 Task: Find connections with filter location Pô with filter topic #Industrieswith filter profile language Spanish with filter current company Emcure Pharmaceuticals Limited with filter school Symbiosis Institute of Computer Studies and Research with filter industry Racetracks with filter service category Budgeting with filter keywords title Executive Assistant
Action: Mouse moved to (568, 97)
Screenshot: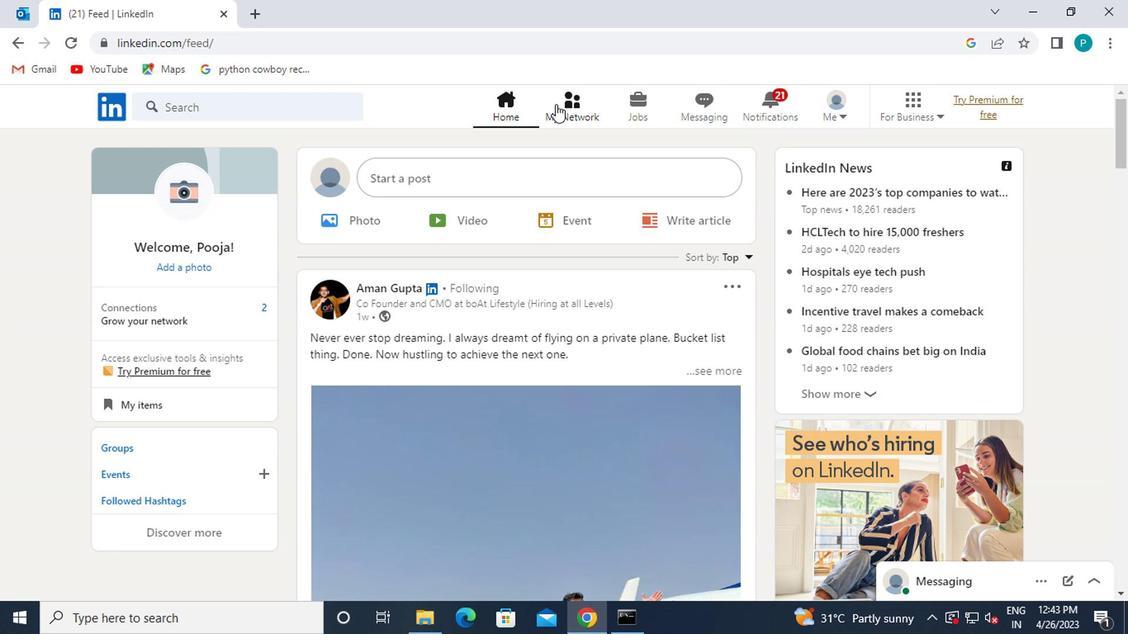 
Action: Mouse pressed left at (568, 97)
Screenshot: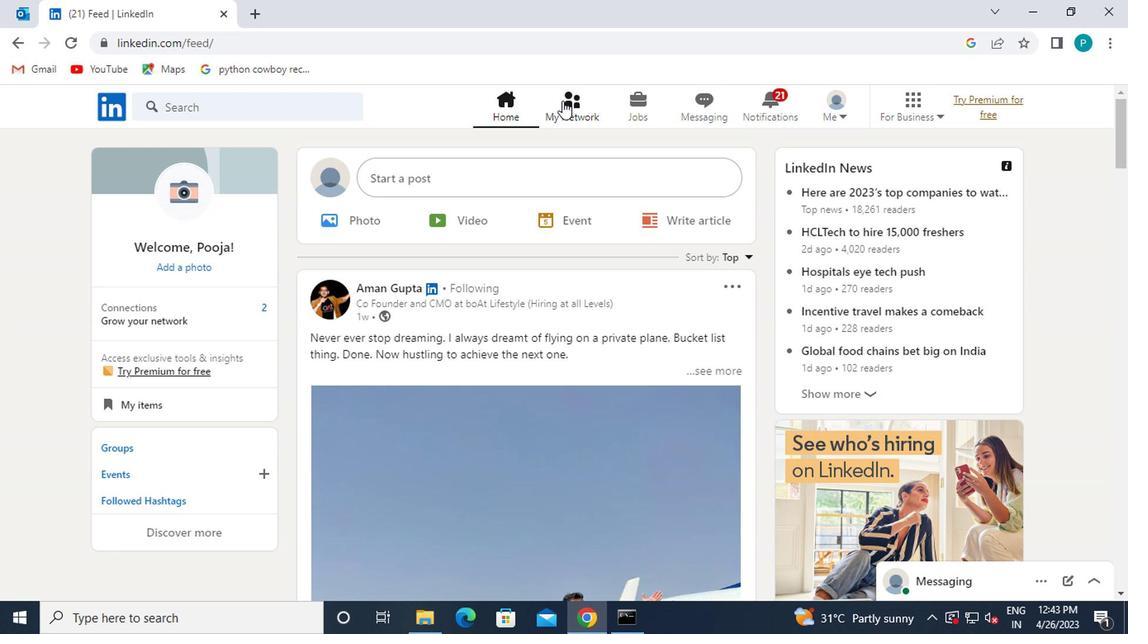 
Action: Mouse moved to (248, 186)
Screenshot: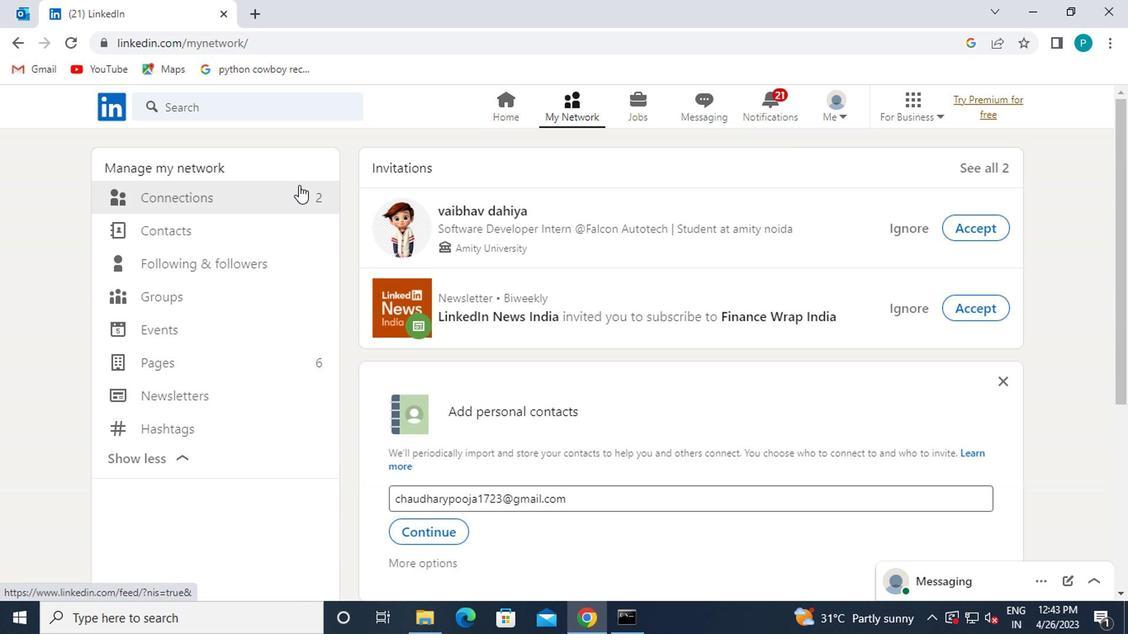 
Action: Mouse pressed left at (248, 186)
Screenshot: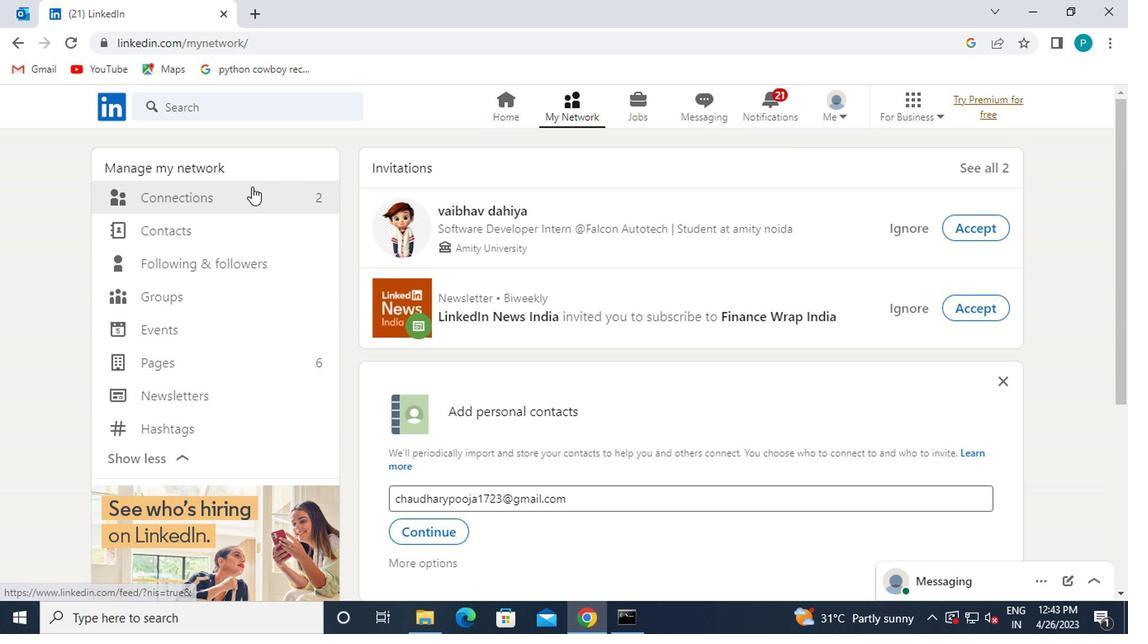 
Action: Mouse moved to (273, 183)
Screenshot: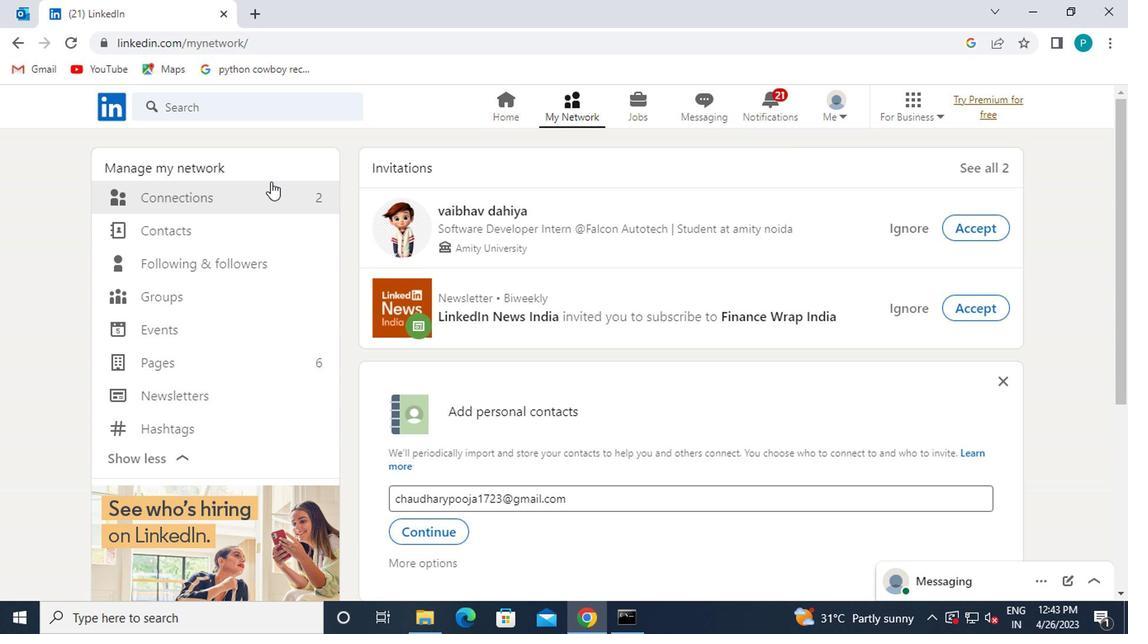 
Action: Mouse pressed left at (273, 183)
Screenshot: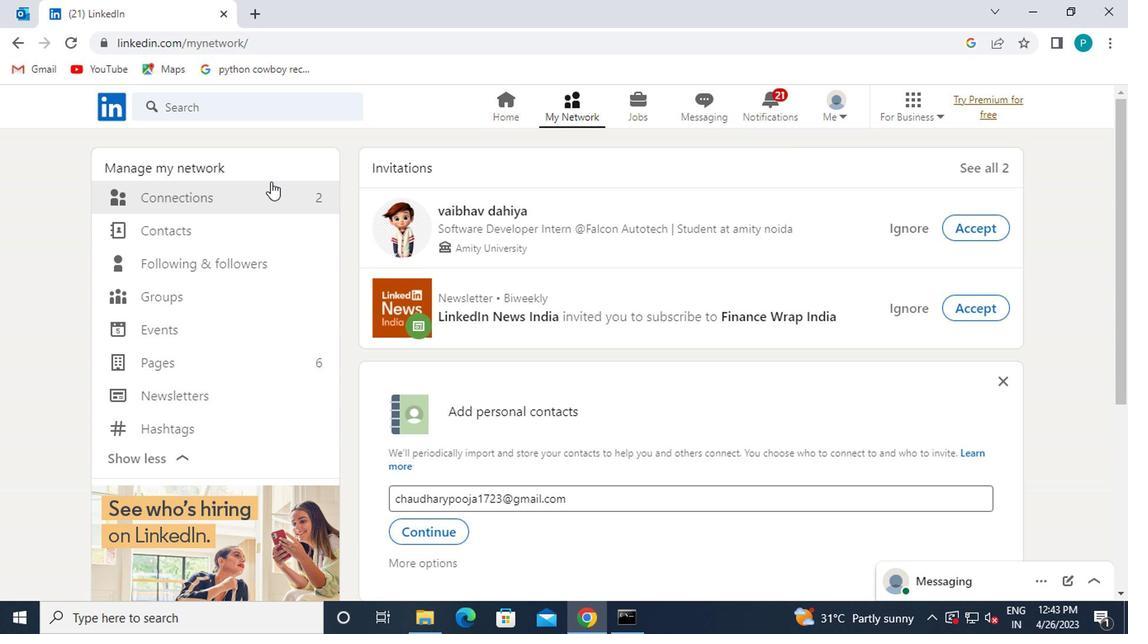 
Action: Mouse moved to (273, 188)
Screenshot: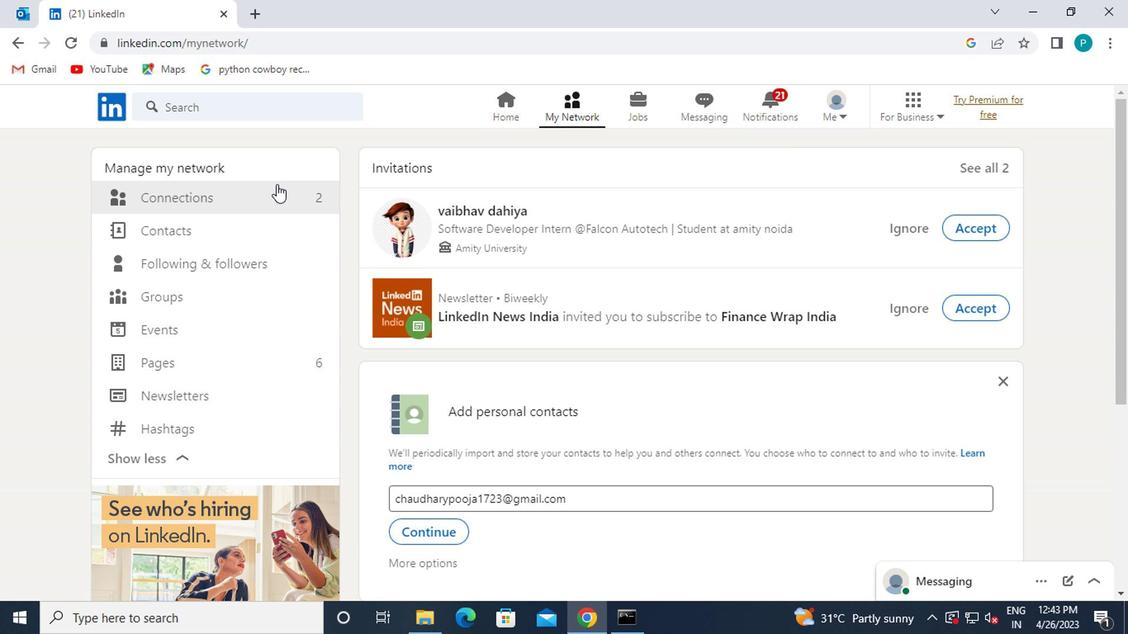 
Action: Mouse pressed left at (273, 188)
Screenshot: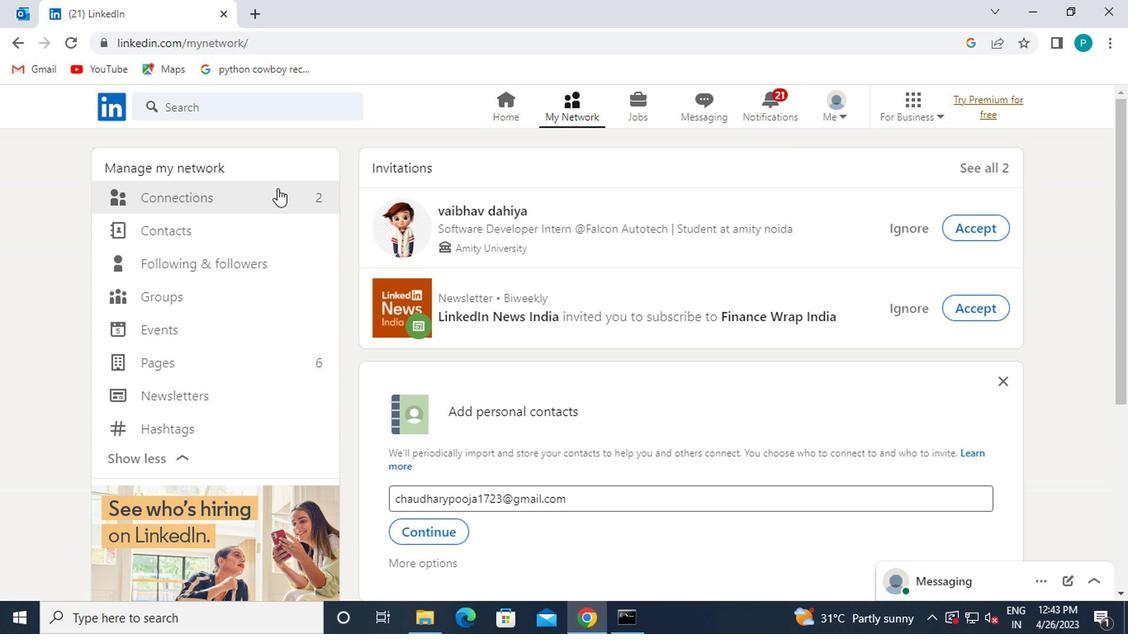 
Action: Mouse pressed left at (273, 188)
Screenshot: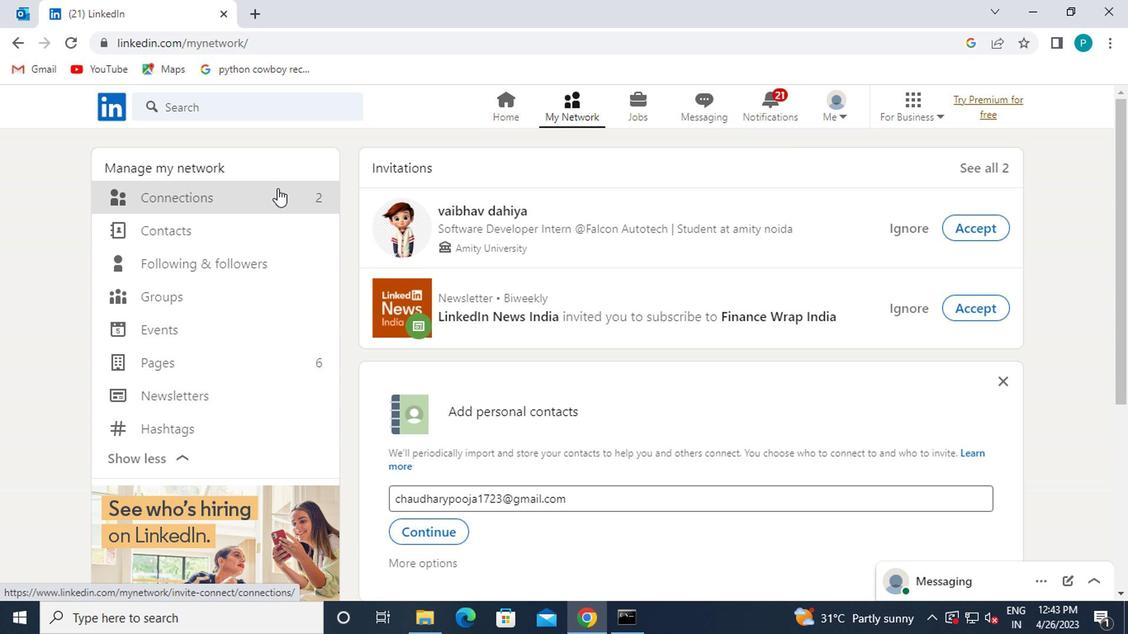 
Action: Mouse moved to (701, 188)
Screenshot: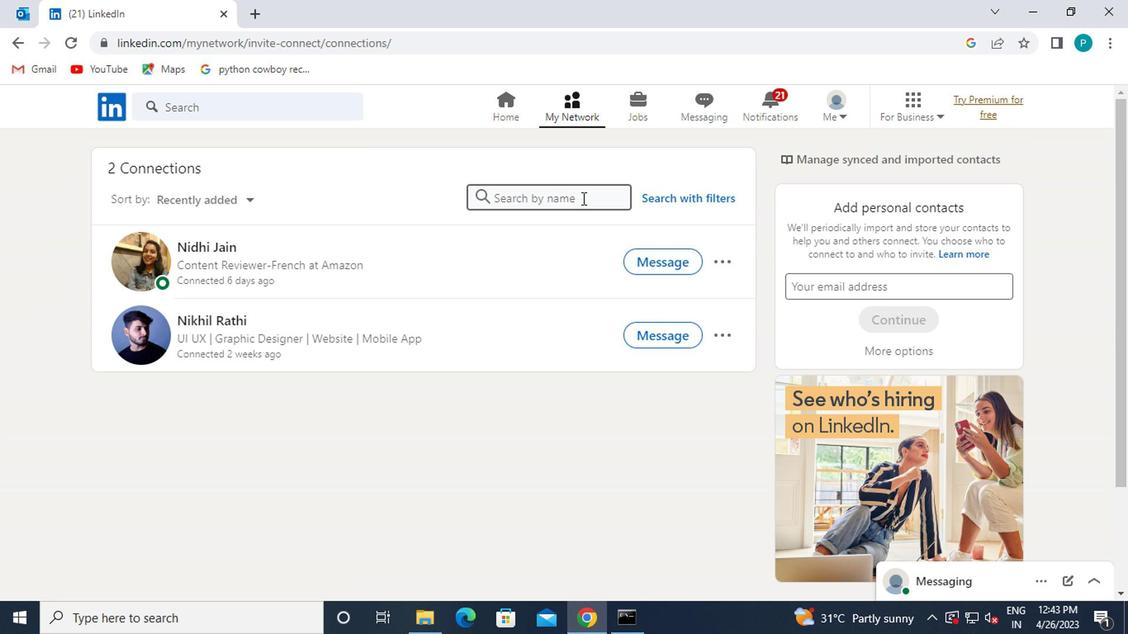 
Action: Mouse pressed left at (701, 188)
Screenshot: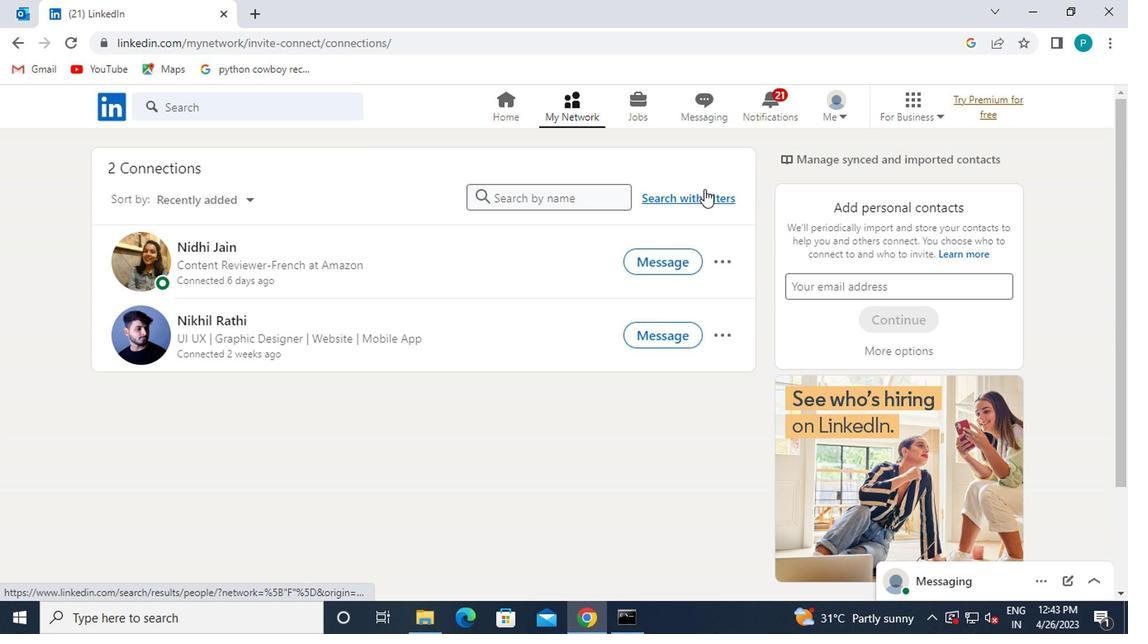 
Action: Mouse moved to (534, 155)
Screenshot: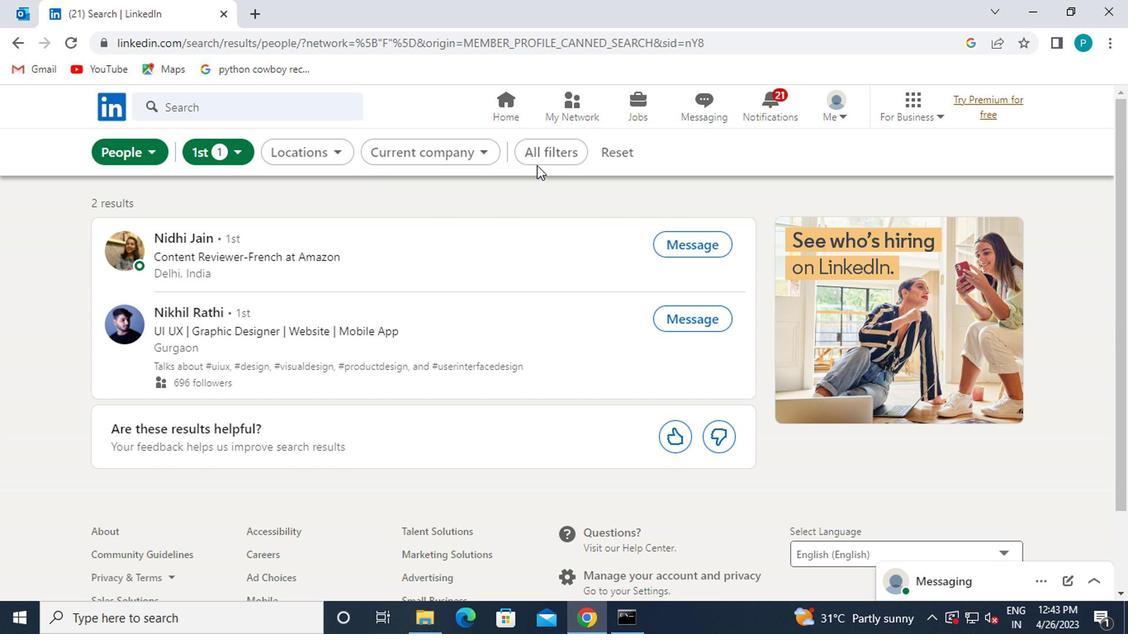 
Action: Mouse pressed left at (534, 155)
Screenshot: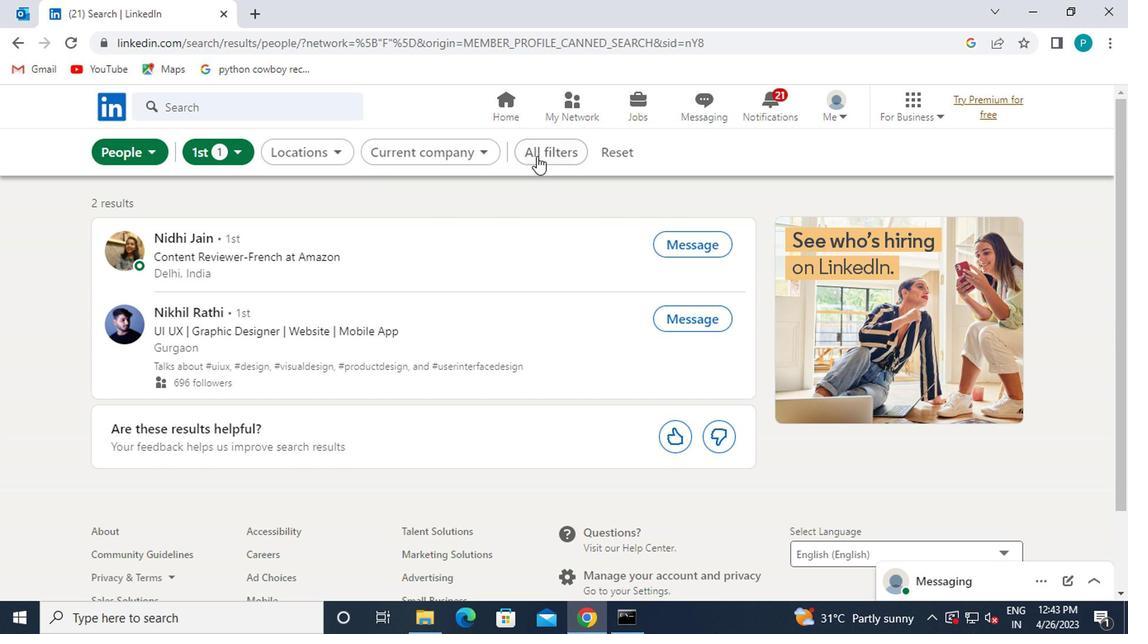 
Action: Mouse moved to (749, 323)
Screenshot: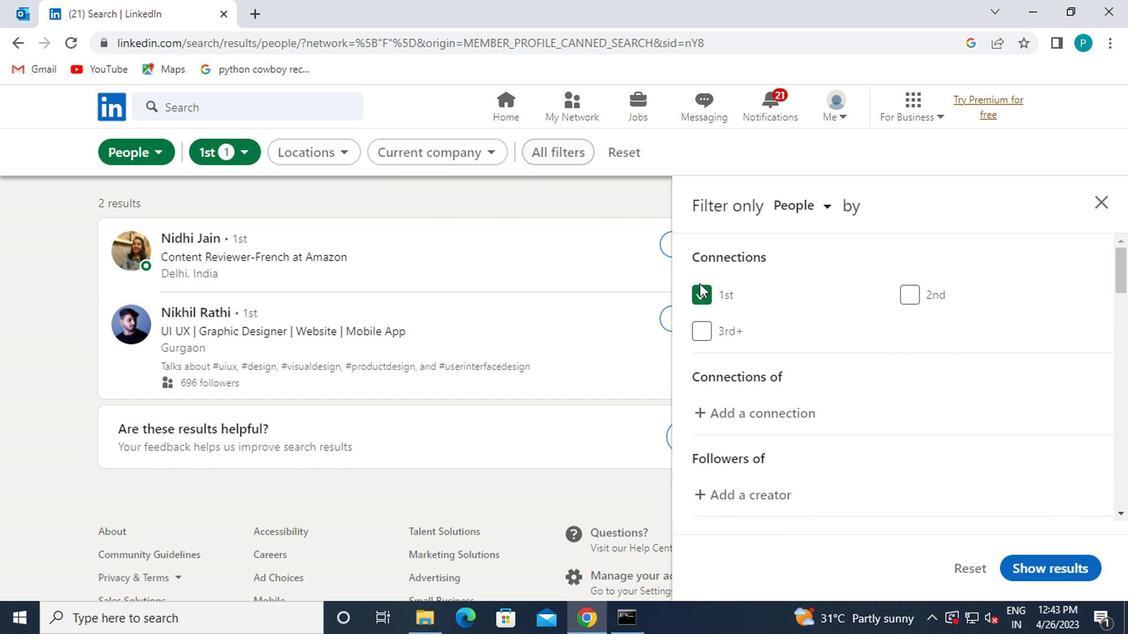 
Action: Mouse scrolled (749, 323) with delta (0, 0)
Screenshot: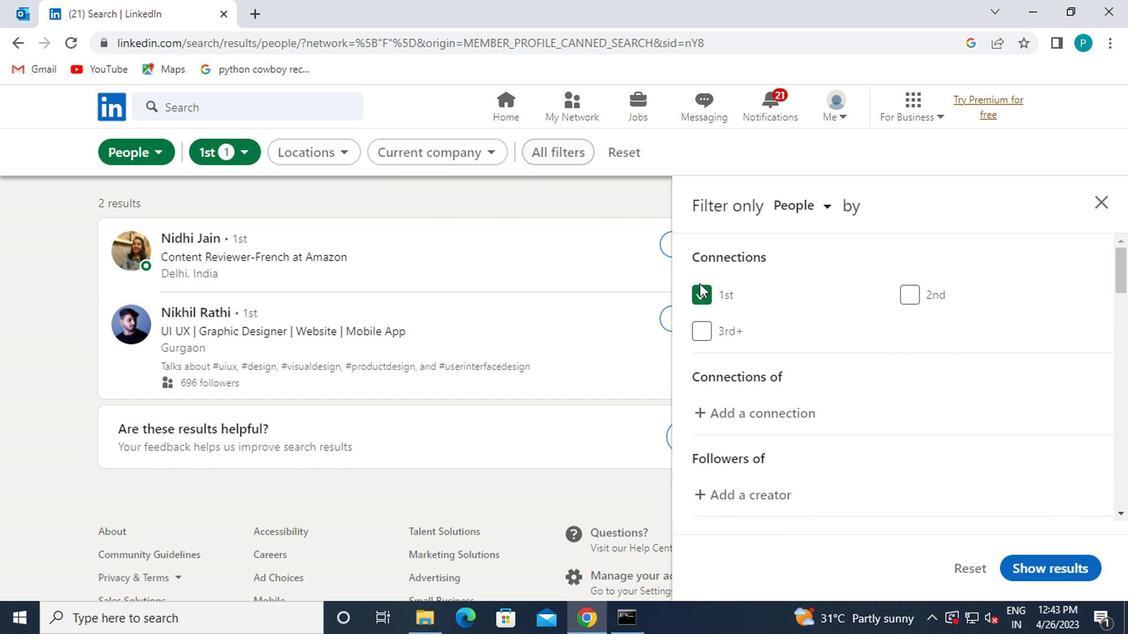 
Action: Mouse scrolled (749, 323) with delta (0, 0)
Screenshot: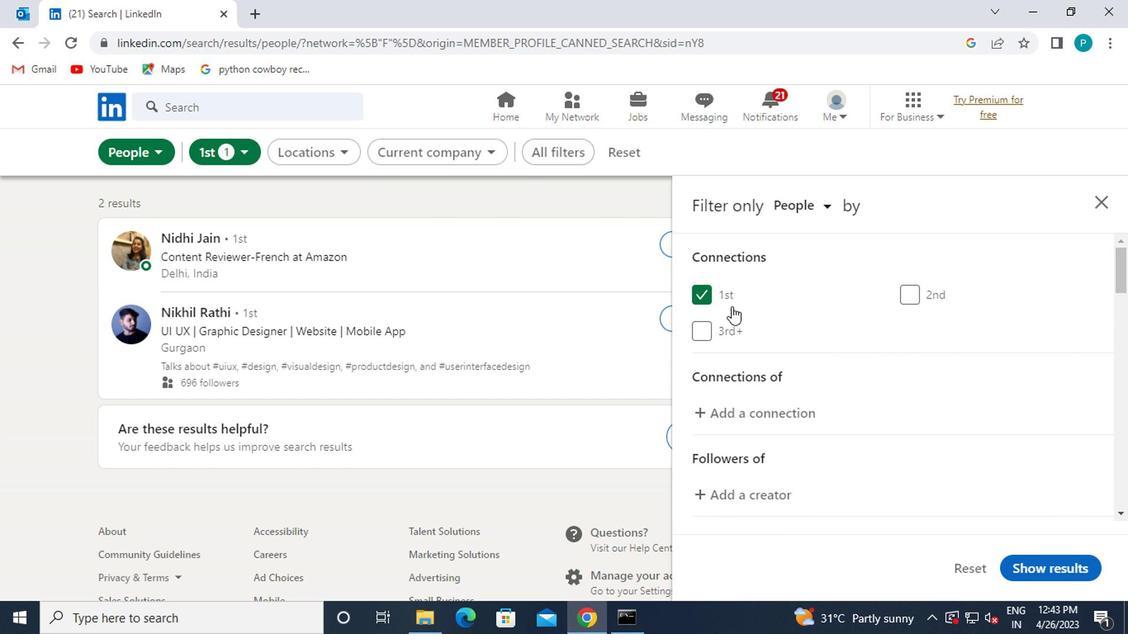 
Action: Mouse scrolled (749, 323) with delta (0, 0)
Screenshot: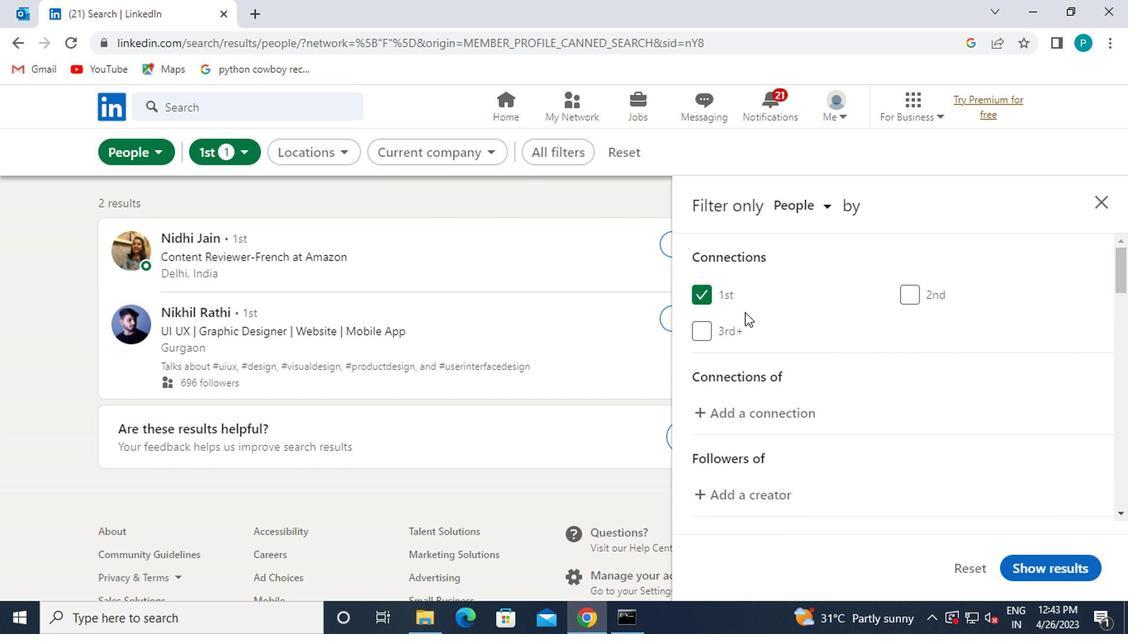 
Action: Mouse moved to (896, 401)
Screenshot: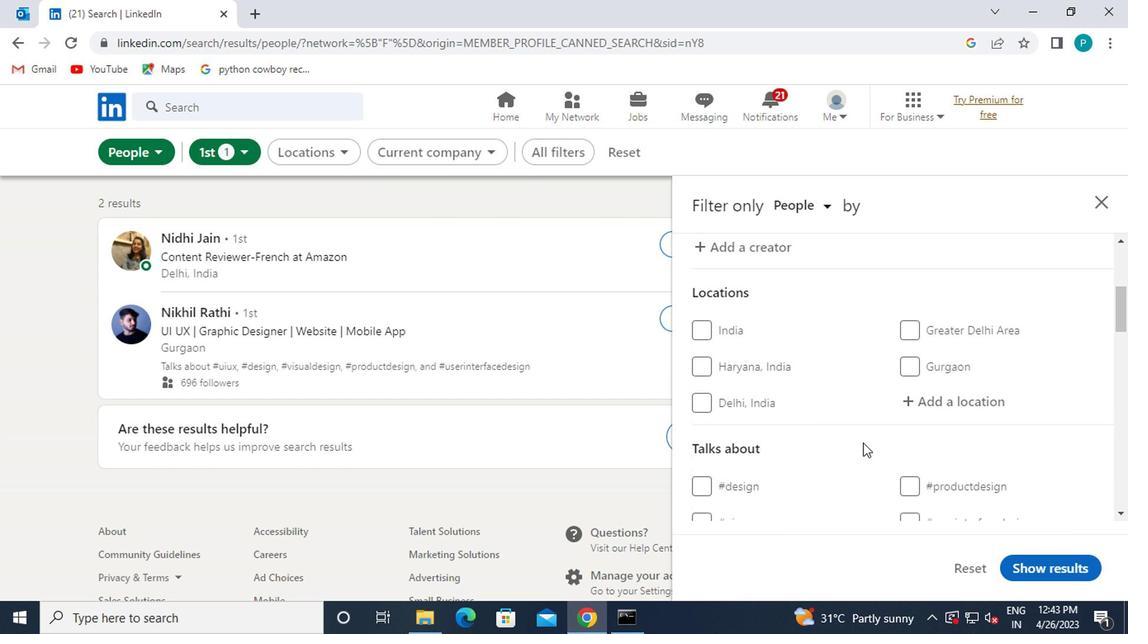 
Action: Mouse pressed left at (896, 401)
Screenshot: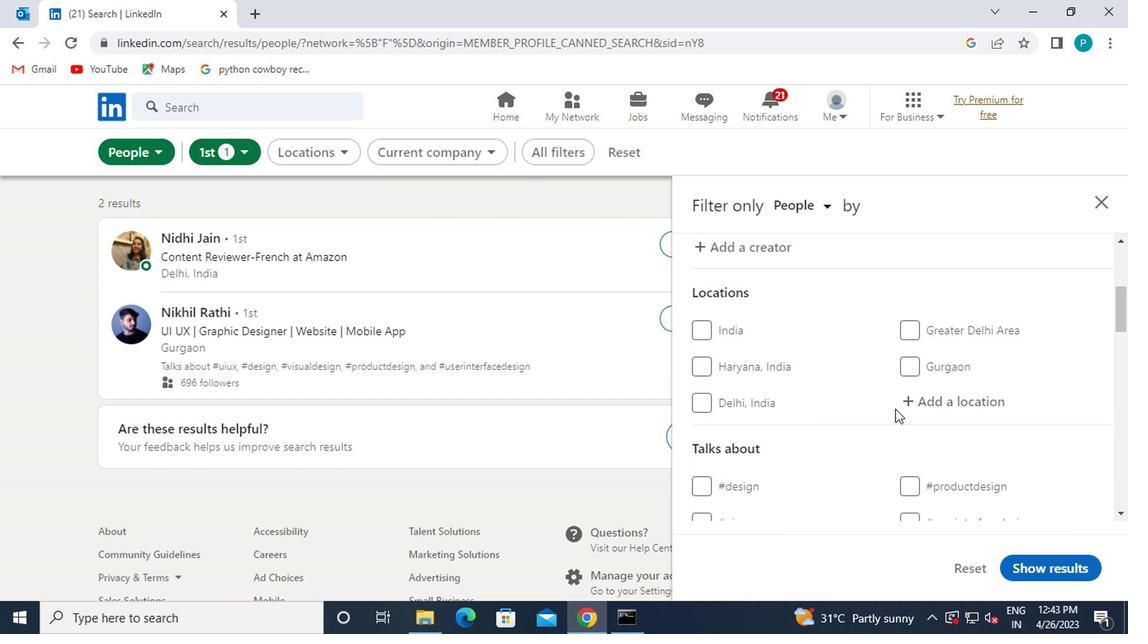 
Action: Mouse moved to (881, 393)
Screenshot: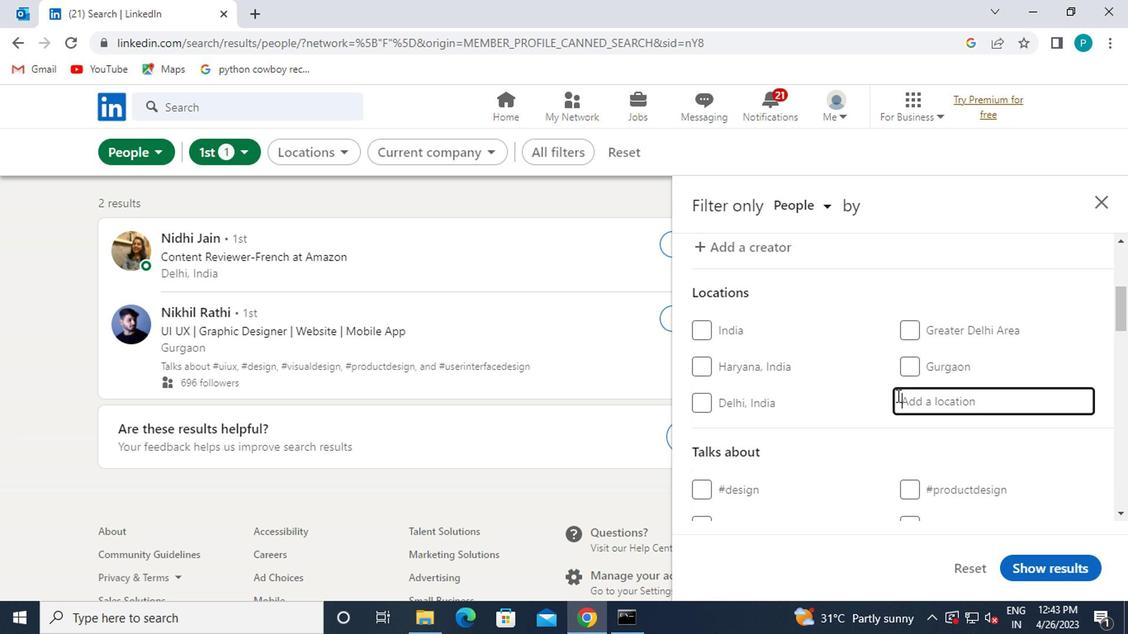 
Action: Key pressed po
Screenshot: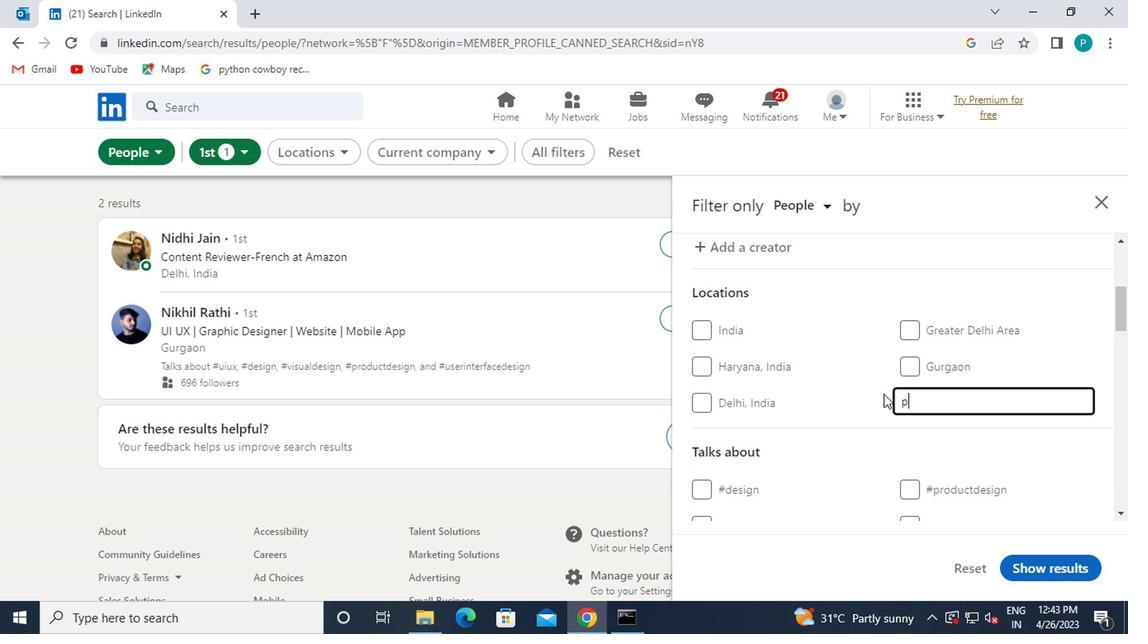 
Action: Mouse moved to (886, 391)
Screenshot: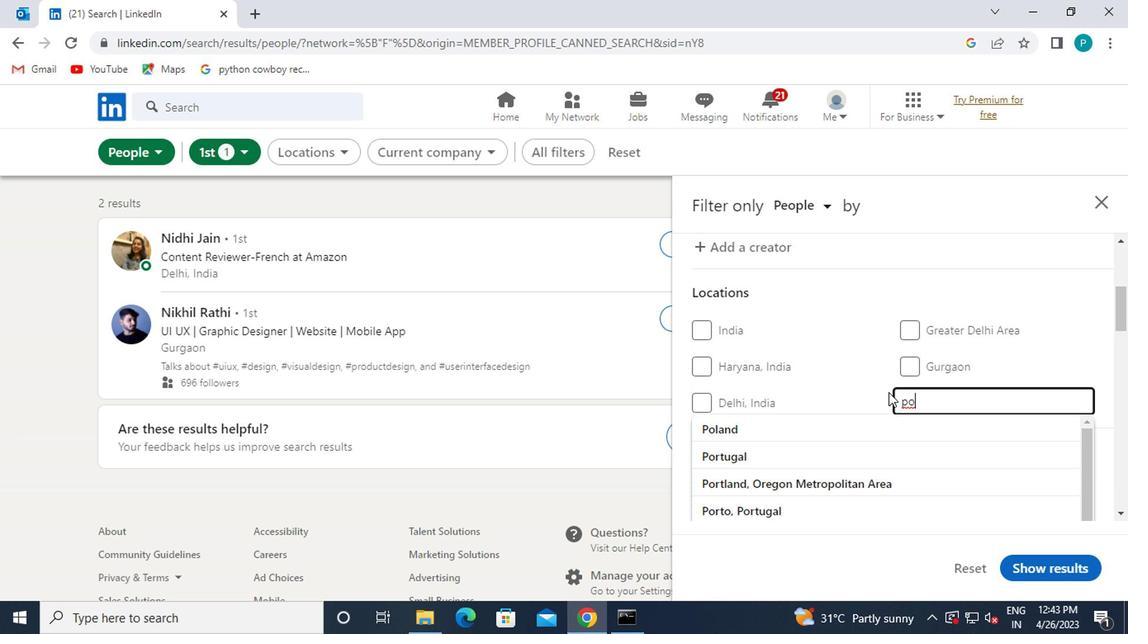
Action: Key pressed <Key.enter>
Screenshot: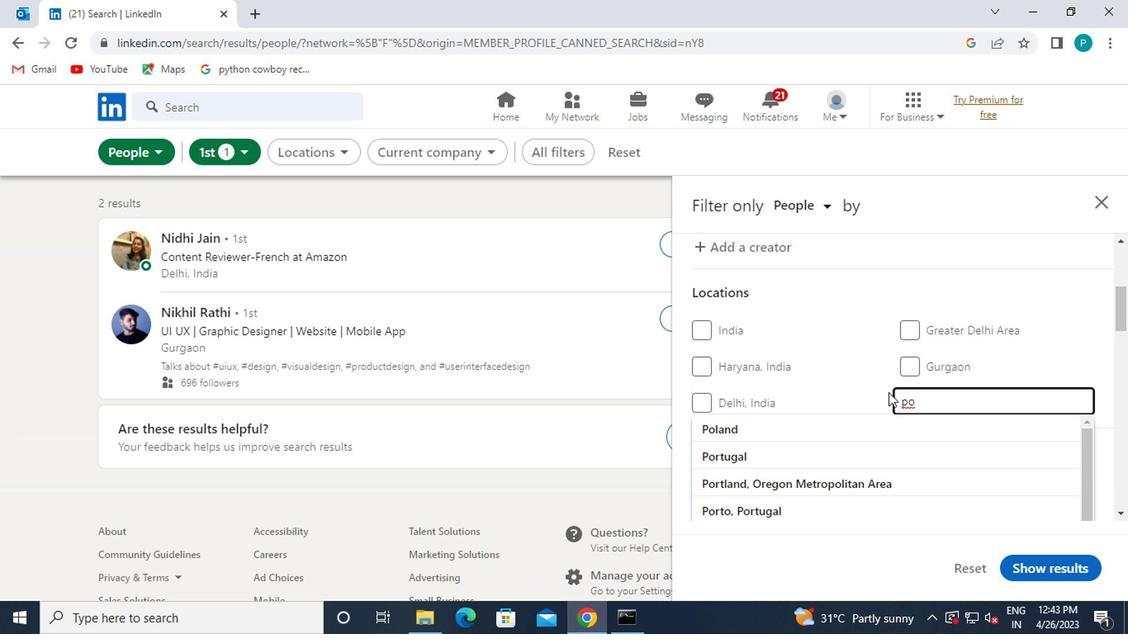 
Action: Mouse moved to (906, 416)
Screenshot: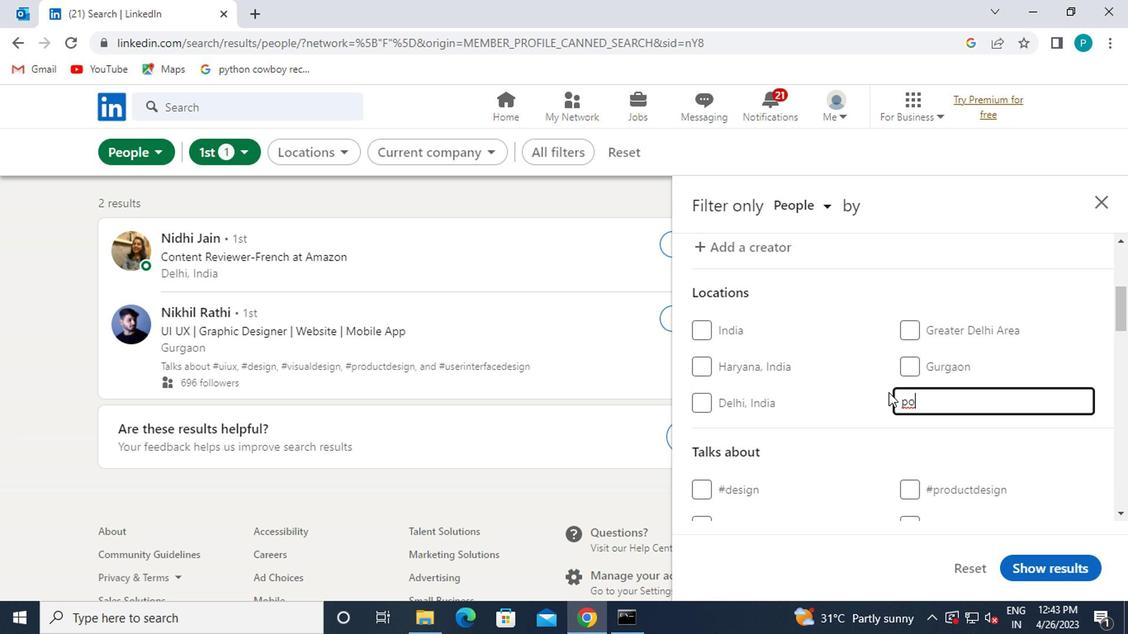 
Action: Mouse scrolled (906, 415) with delta (0, 0)
Screenshot: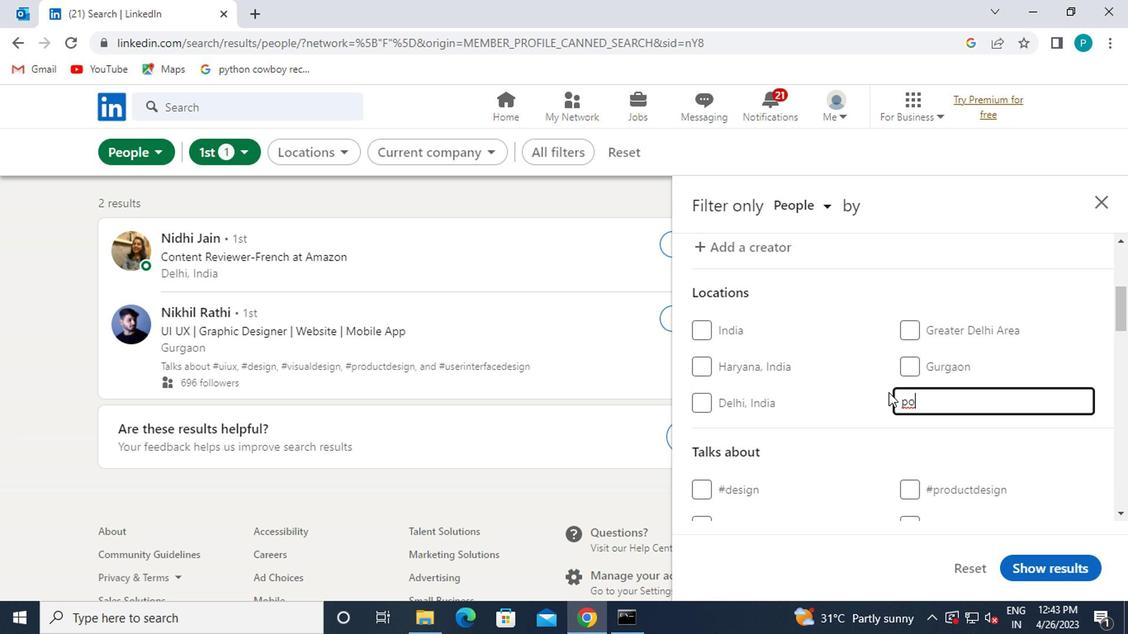 
Action: Mouse moved to (910, 418)
Screenshot: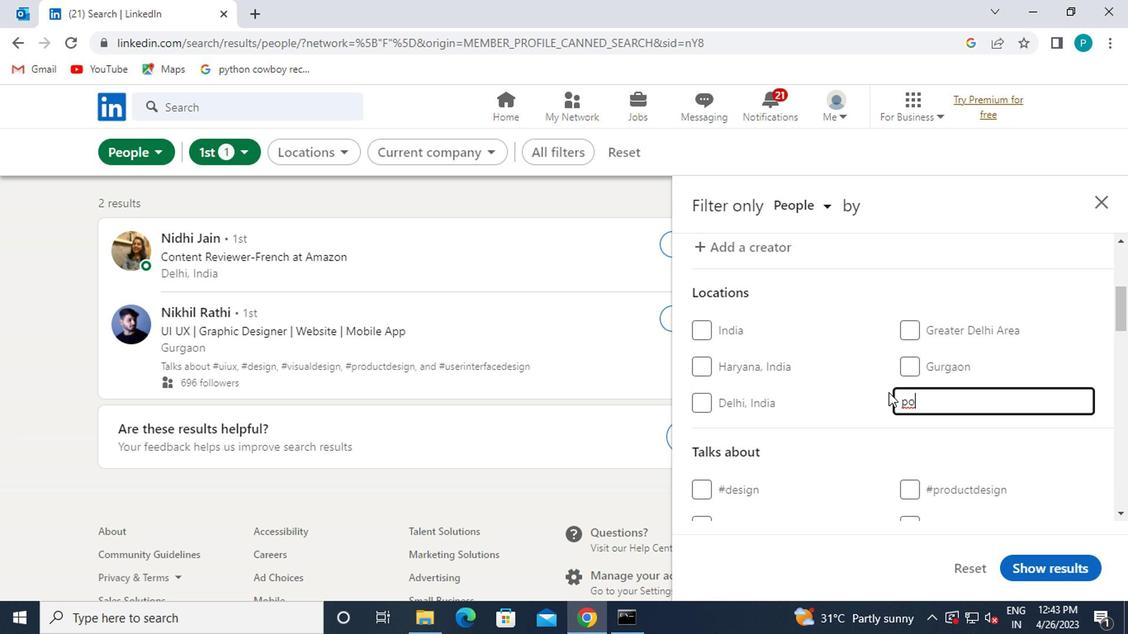 
Action: Mouse scrolled (910, 417) with delta (0, 0)
Screenshot: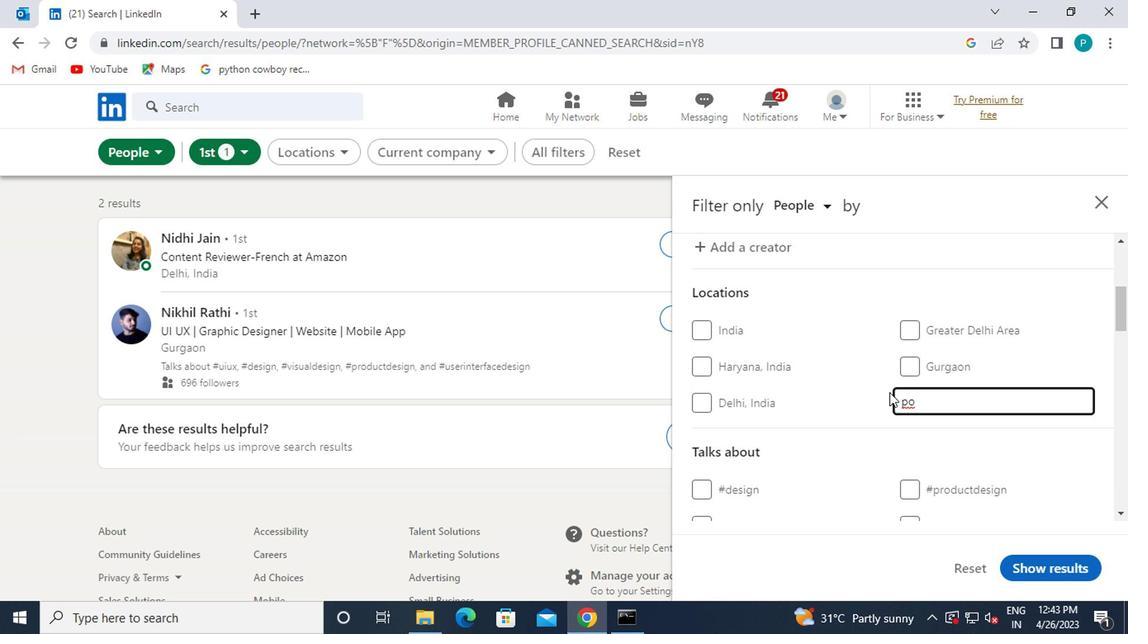 
Action: Mouse scrolled (910, 417) with delta (0, 0)
Screenshot: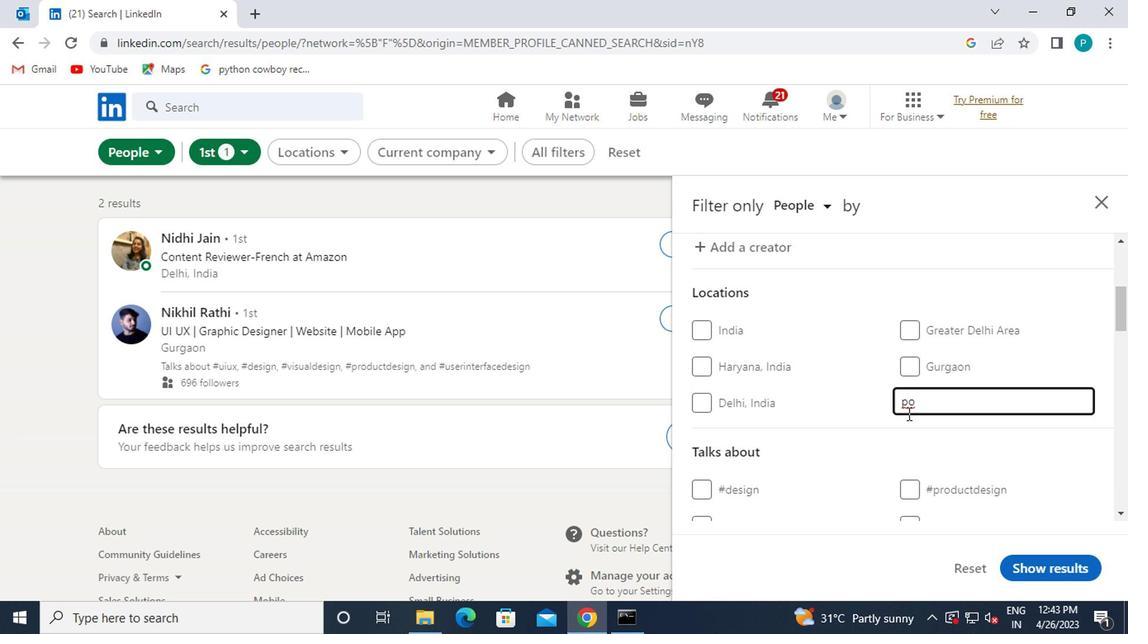 
Action: Mouse moved to (915, 315)
Screenshot: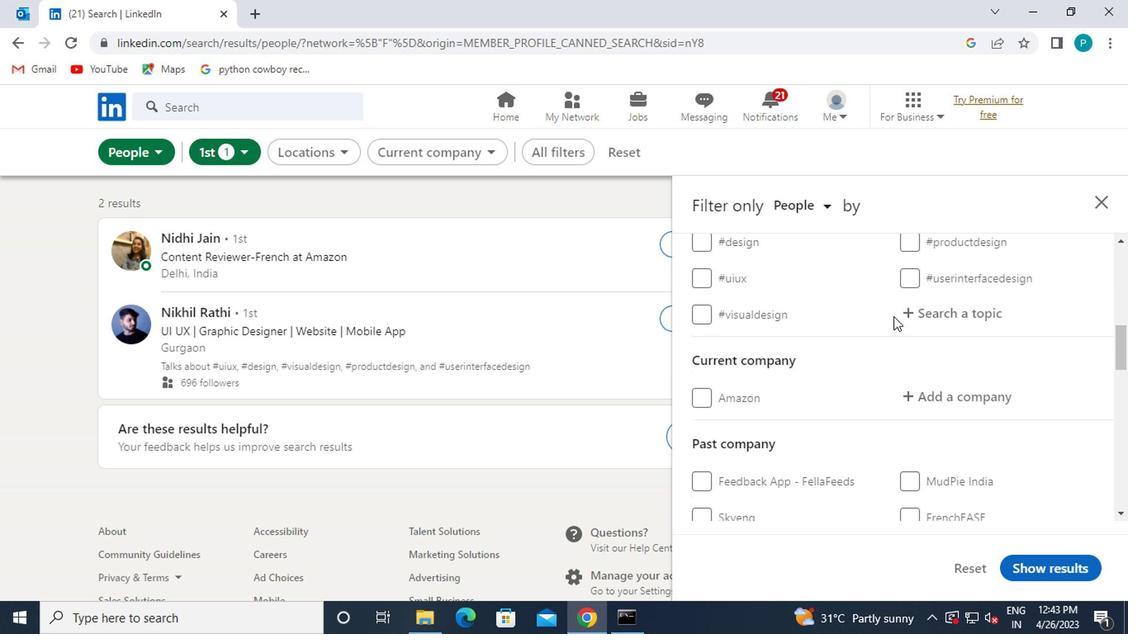 
Action: Mouse pressed left at (915, 315)
Screenshot: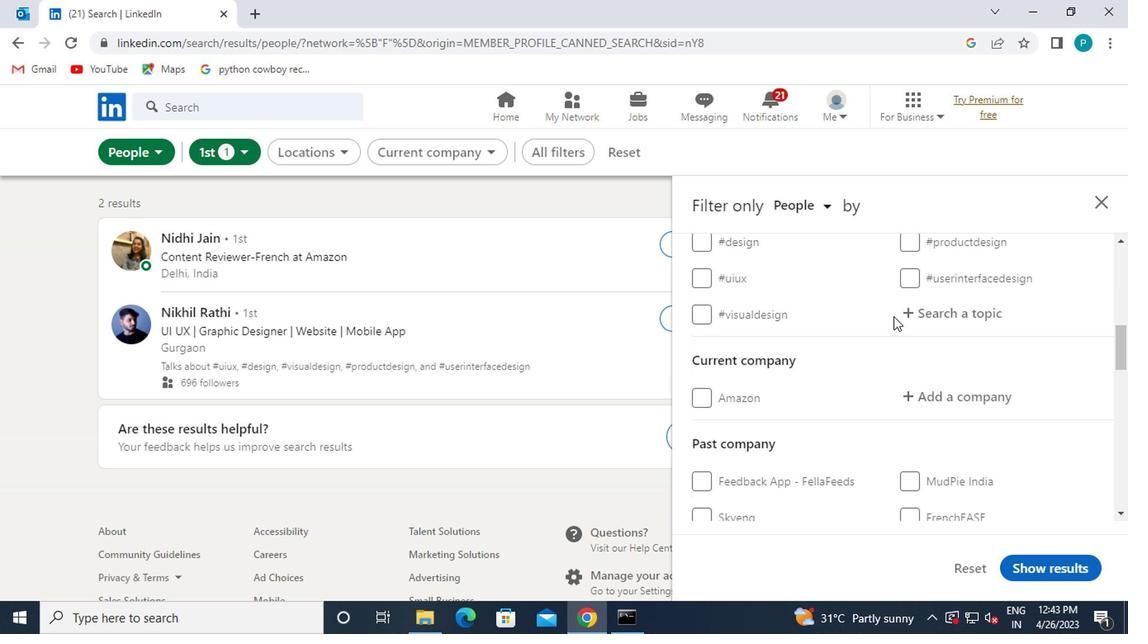 
Action: Mouse moved to (895, 310)
Screenshot: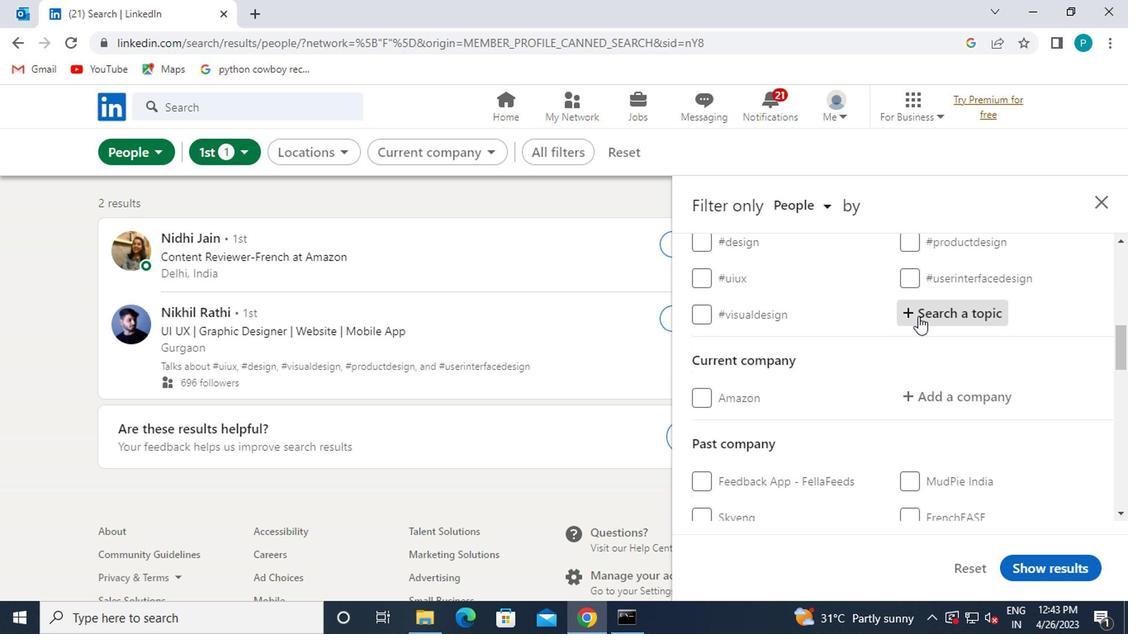 
Action: Key pressed <Key.shift><Key.shift><Key.shift><Key.shift><Key.shift><Key.shift><Key.shift><Key.shift>#<Key.caps_lock>I
Screenshot: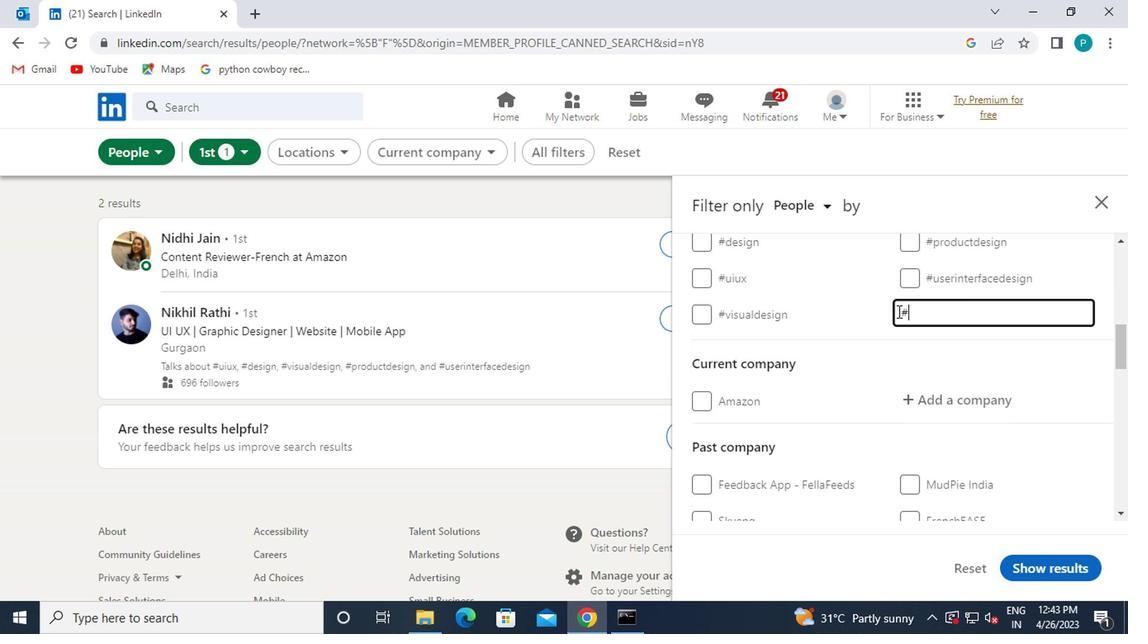
Action: Mouse moved to (652, 242)
Screenshot: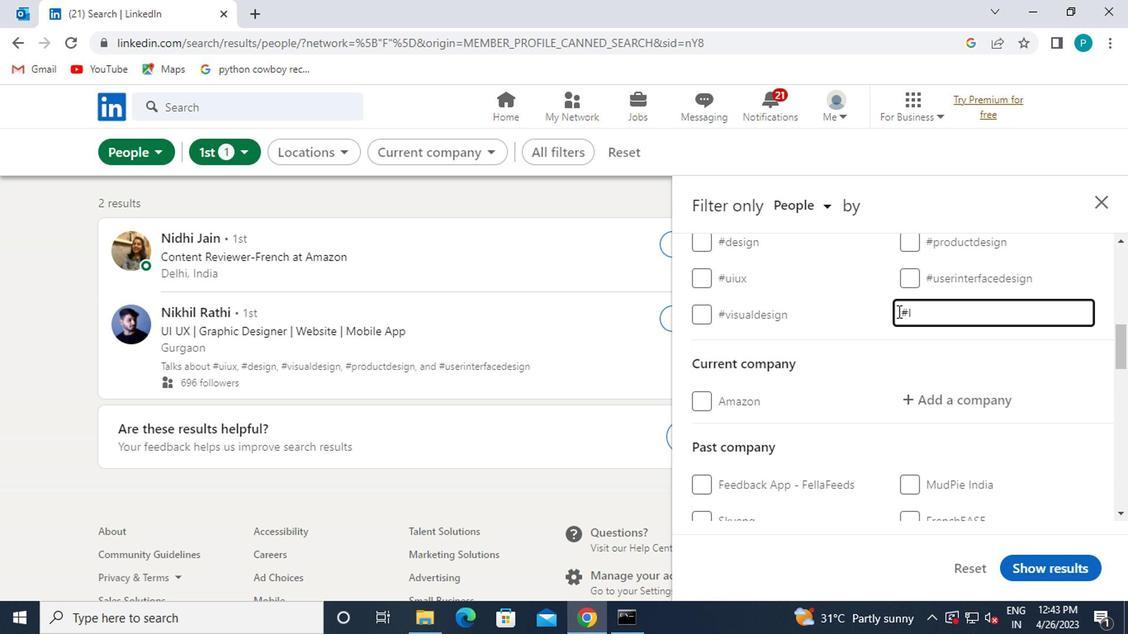 
Action: Key pressed <Key.caps_lock>NDUSTRIES
Screenshot: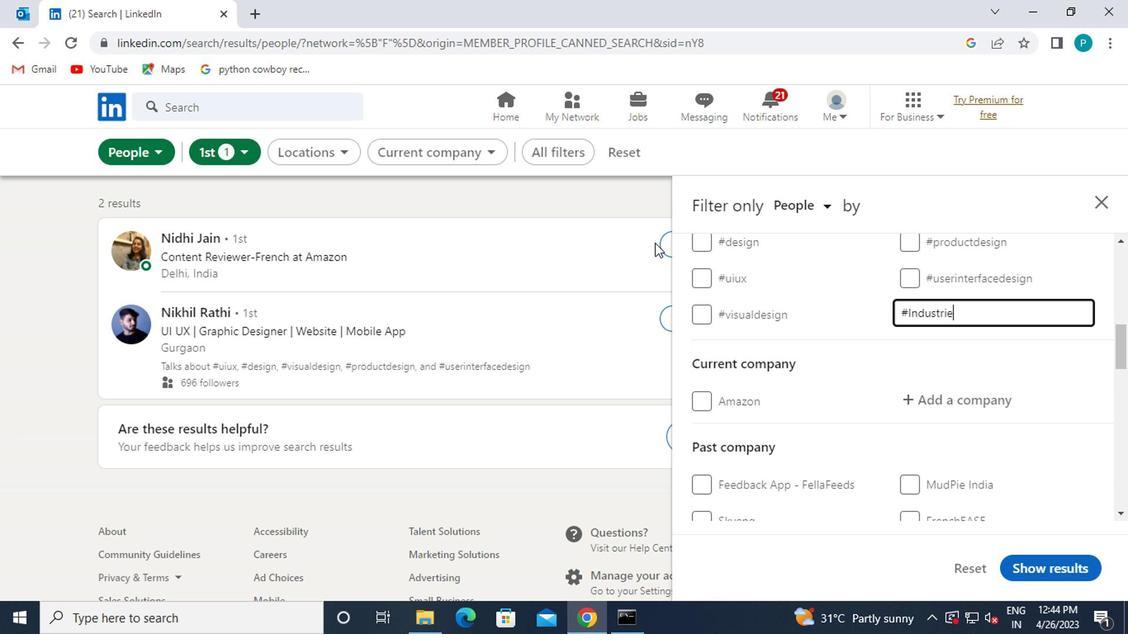 
Action: Mouse moved to (633, 240)
Screenshot: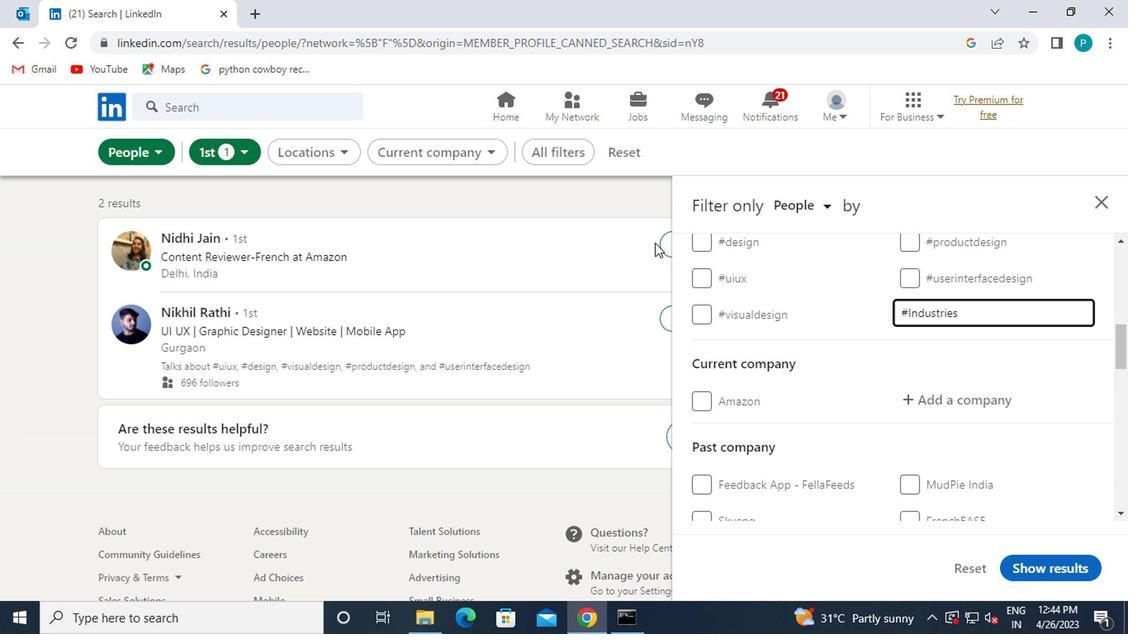
Action: Mouse scrolled (633, 239) with delta (0, -1)
Screenshot: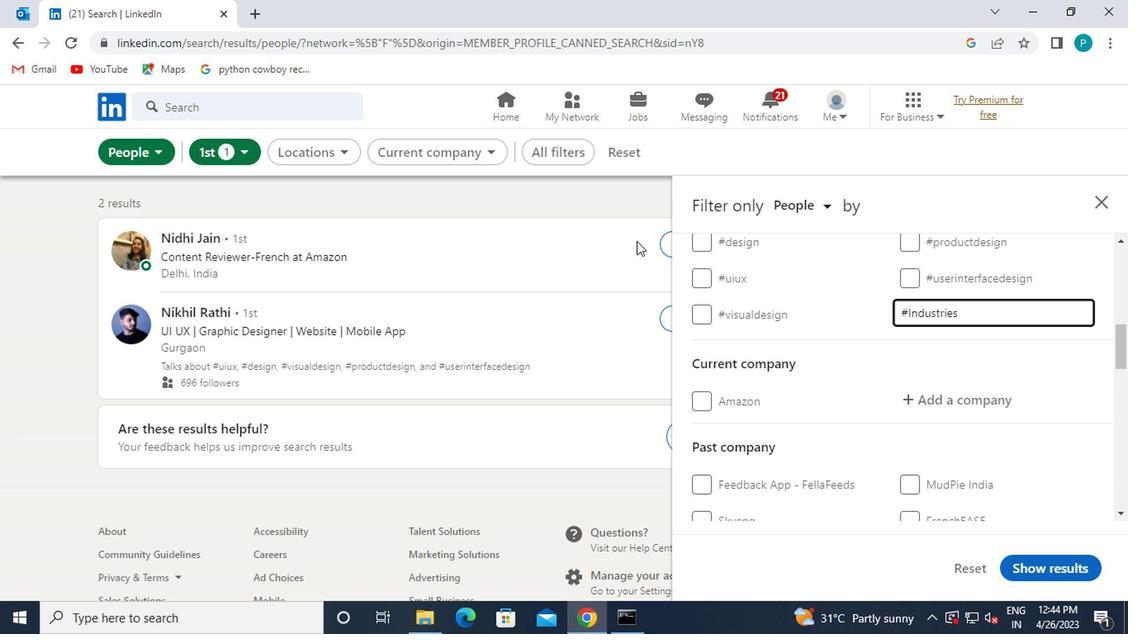 
Action: Mouse moved to (656, 347)
Screenshot: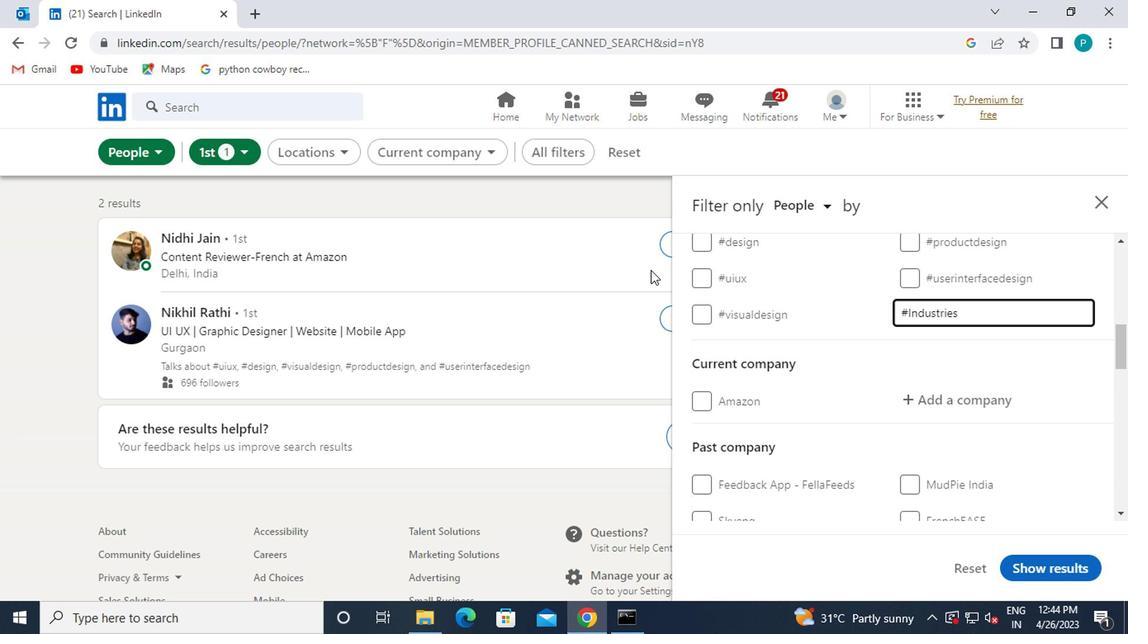 
Action: Mouse scrolled (656, 346) with delta (0, -1)
Screenshot: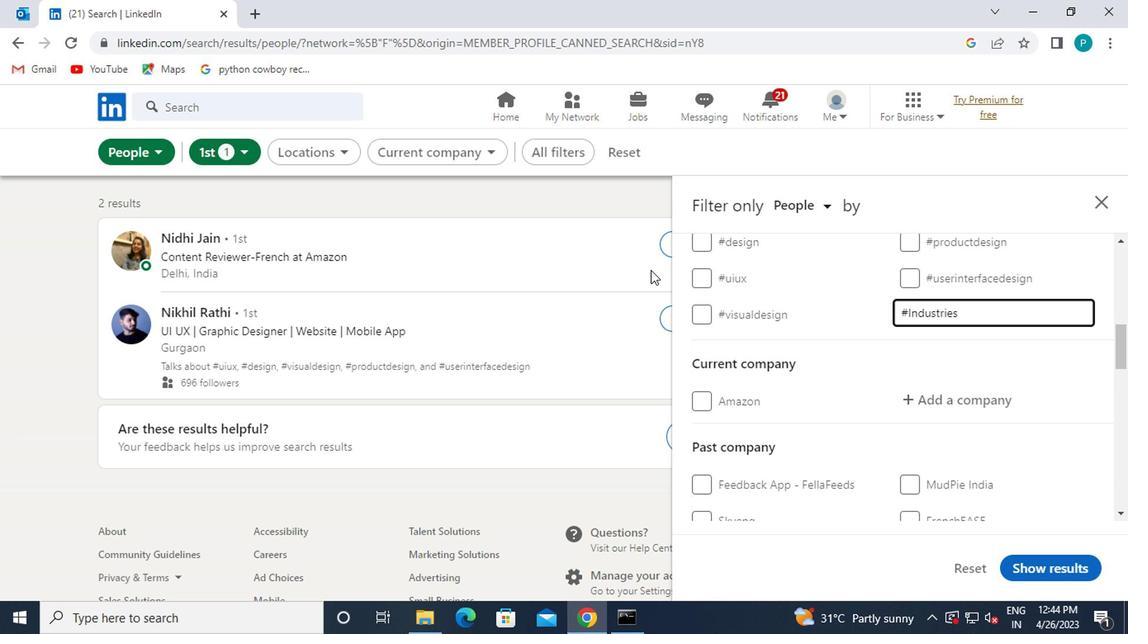 
Action: Mouse moved to (954, 397)
Screenshot: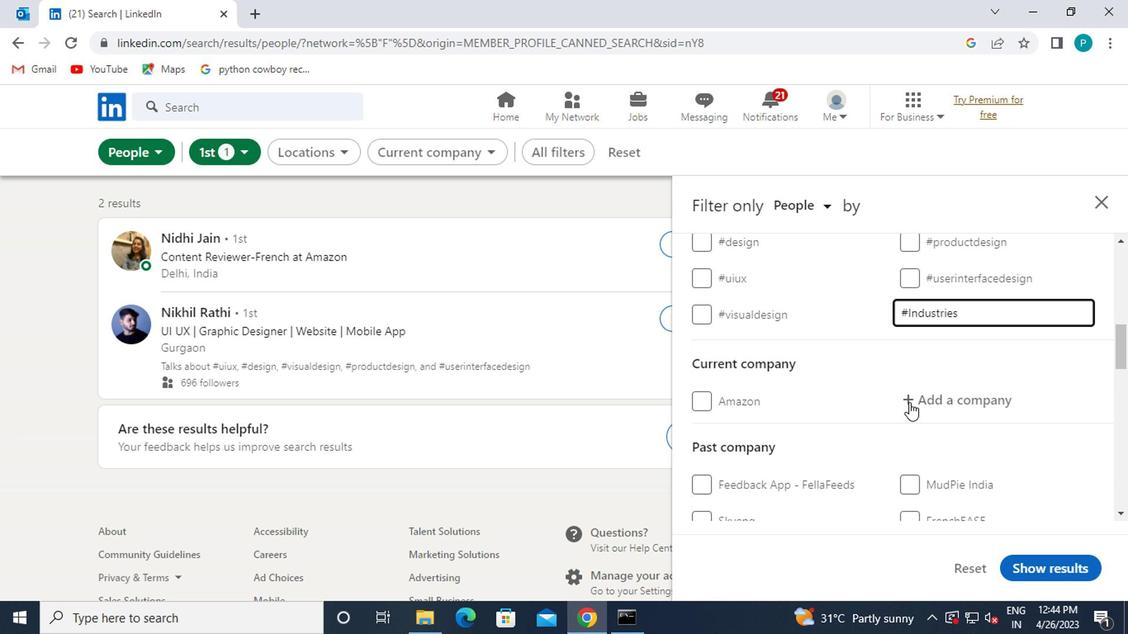 
Action: Mouse pressed left at (954, 397)
Screenshot: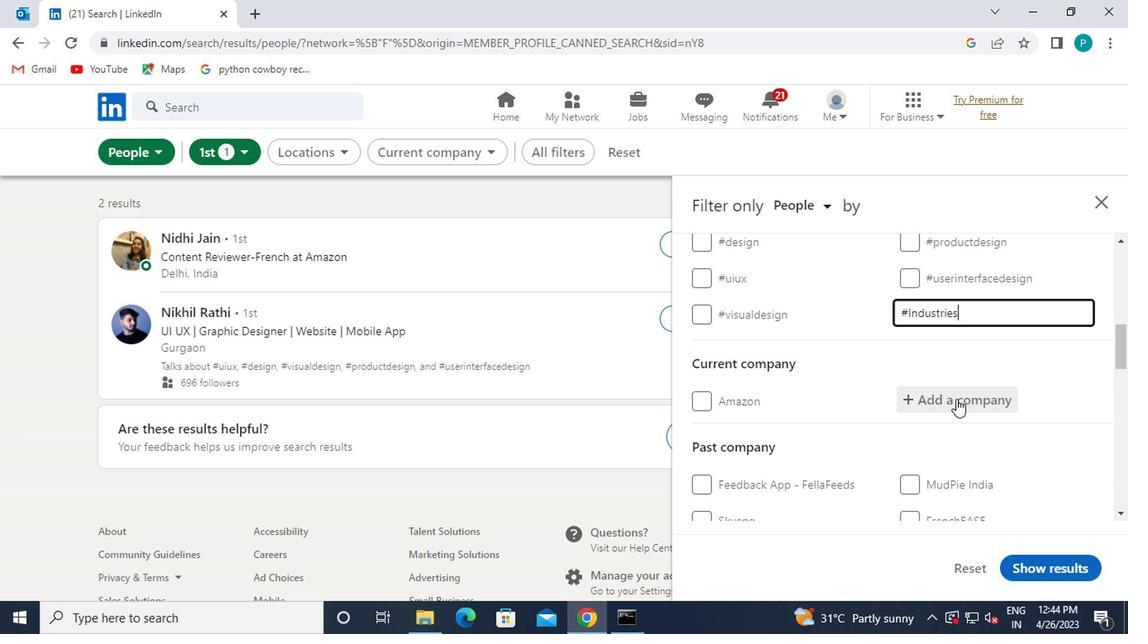 
Action: Mouse moved to (860, 370)
Screenshot: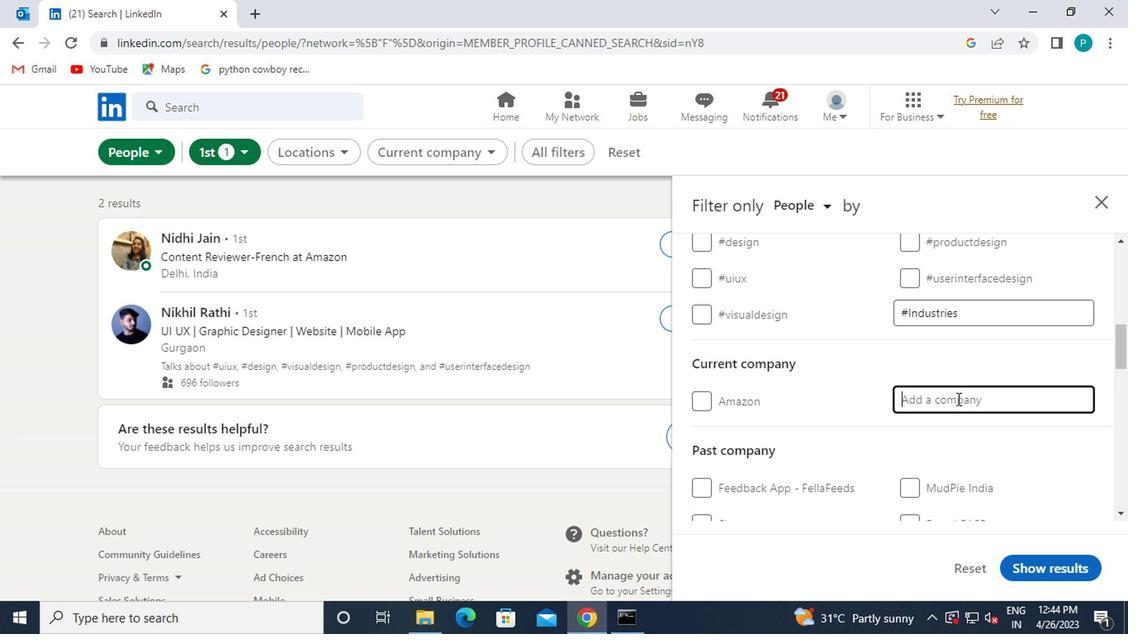 
Action: Key pressed <Key.caps_lock>E<Key.caps_lock>MCURE
Screenshot: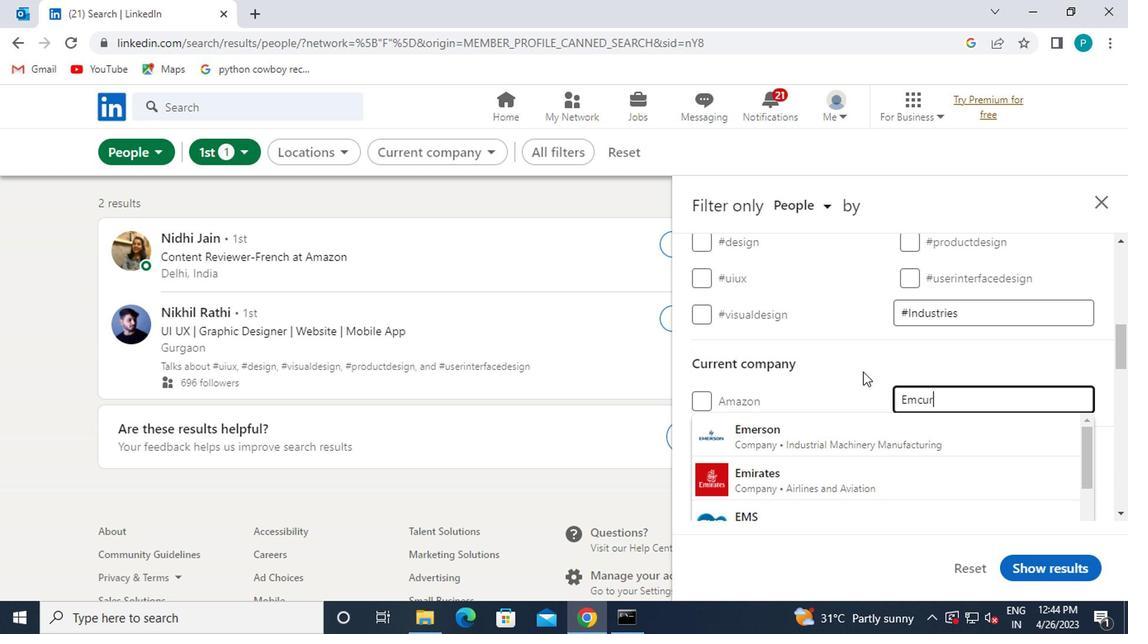 
Action: Mouse moved to (833, 430)
Screenshot: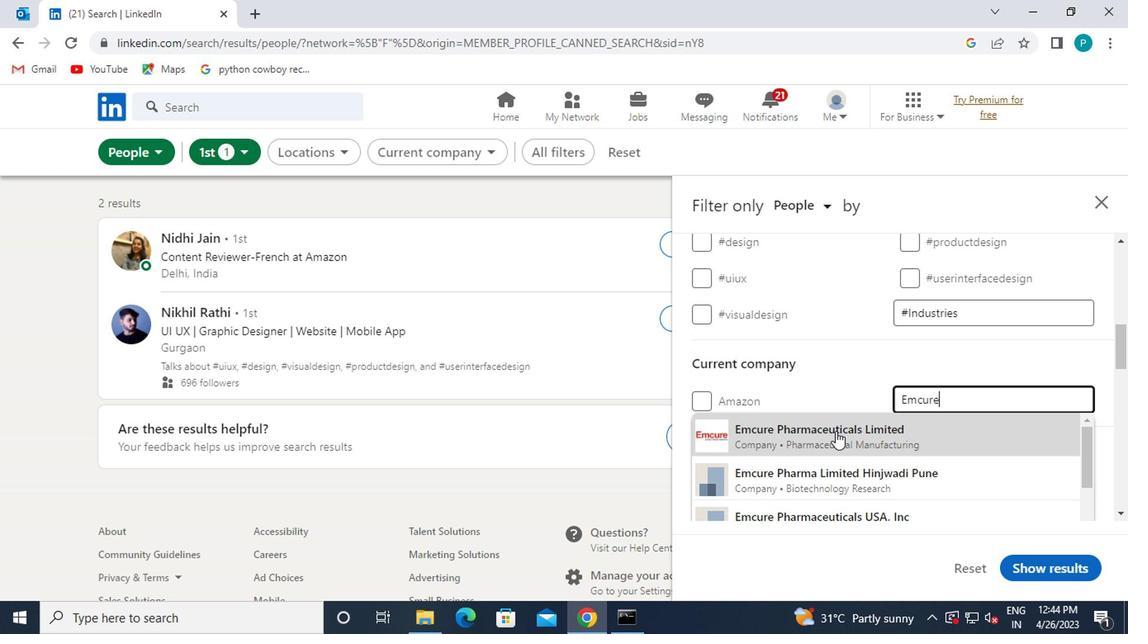 
Action: Mouse pressed left at (833, 430)
Screenshot: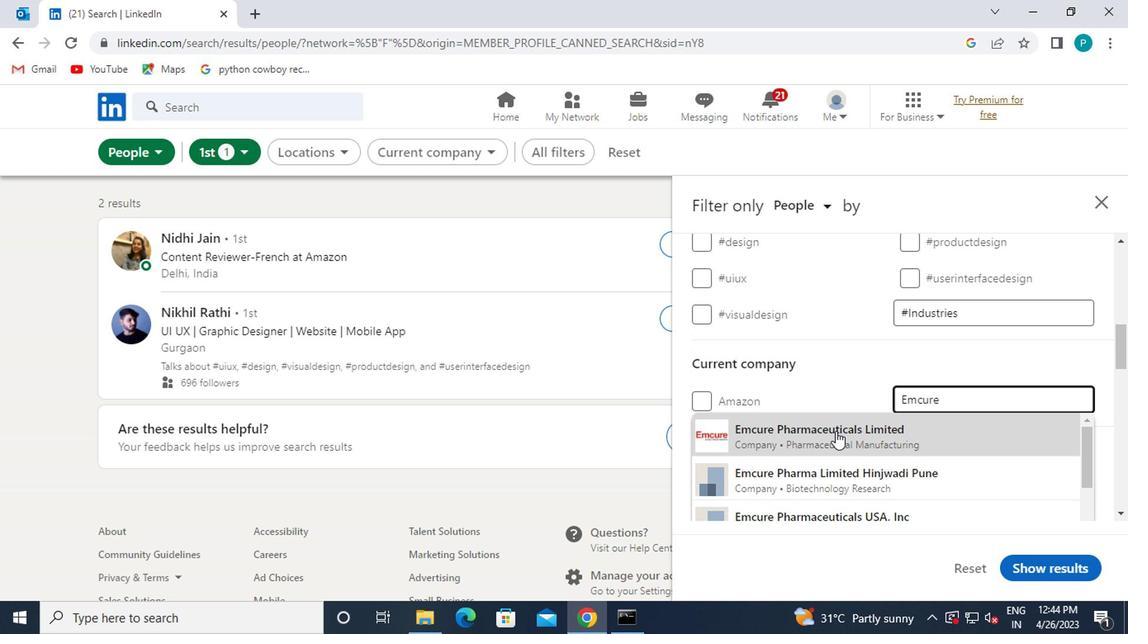 
Action: Mouse scrolled (833, 428) with delta (0, -1)
Screenshot: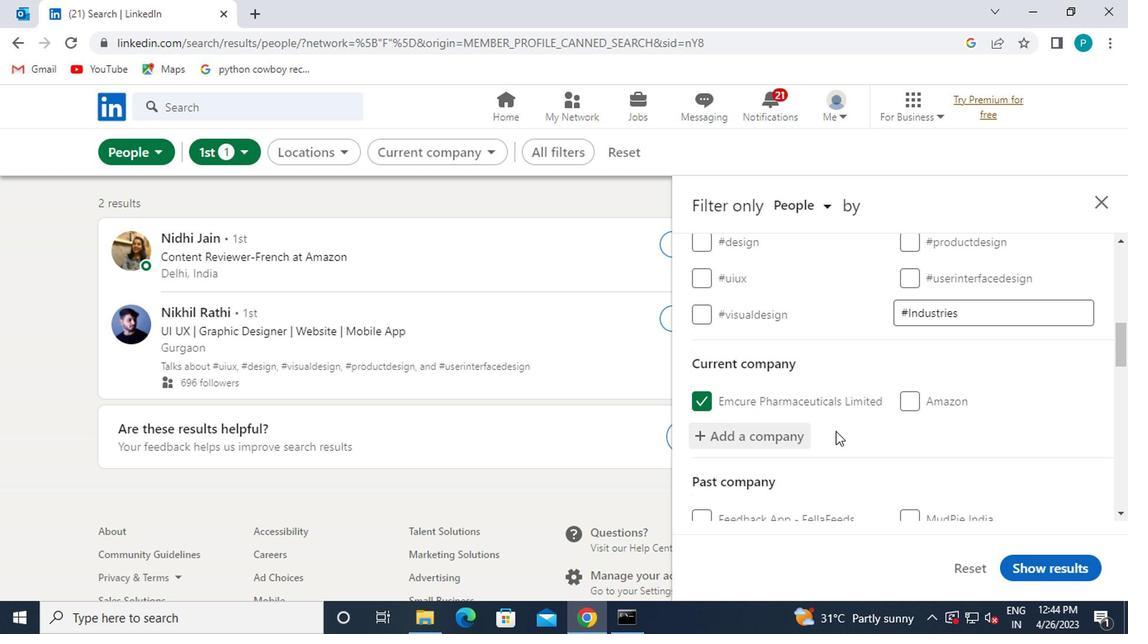 
Action: Mouse scrolled (833, 428) with delta (0, -1)
Screenshot: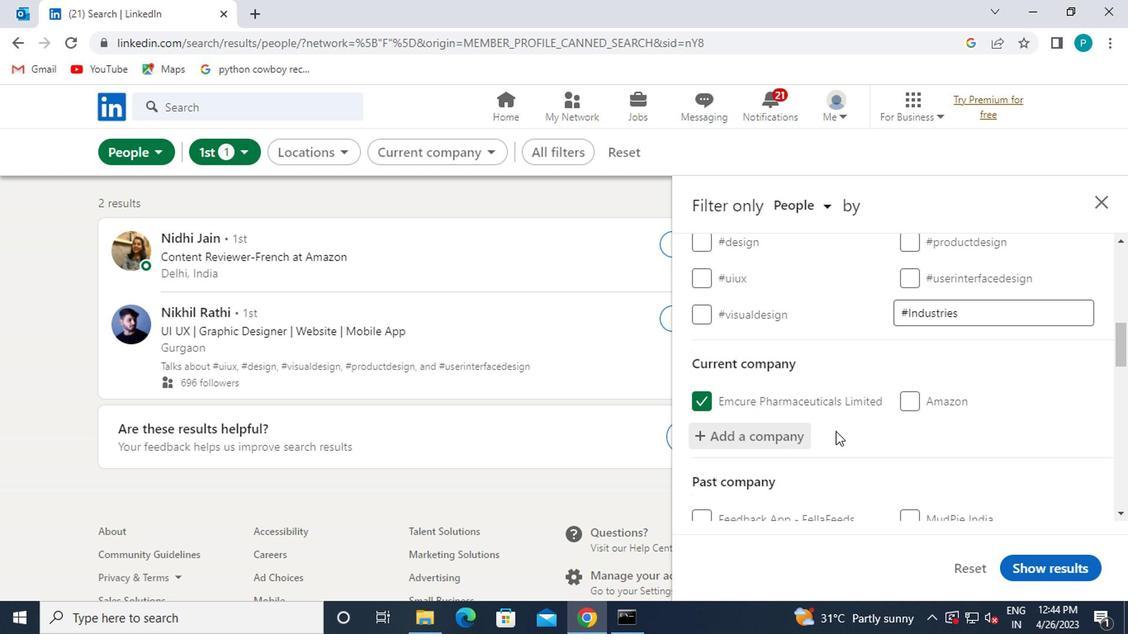 
Action: Mouse scrolled (833, 428) with delta (0, -1)
Screenshot: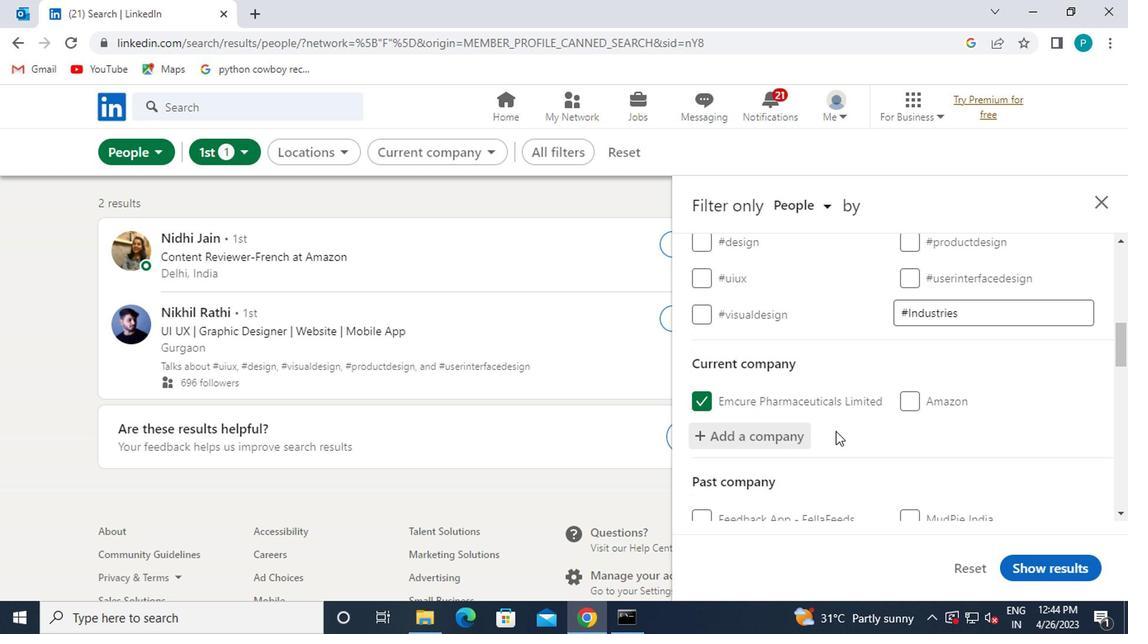
Action: Mouse moved to (900, 386)
Screenshot: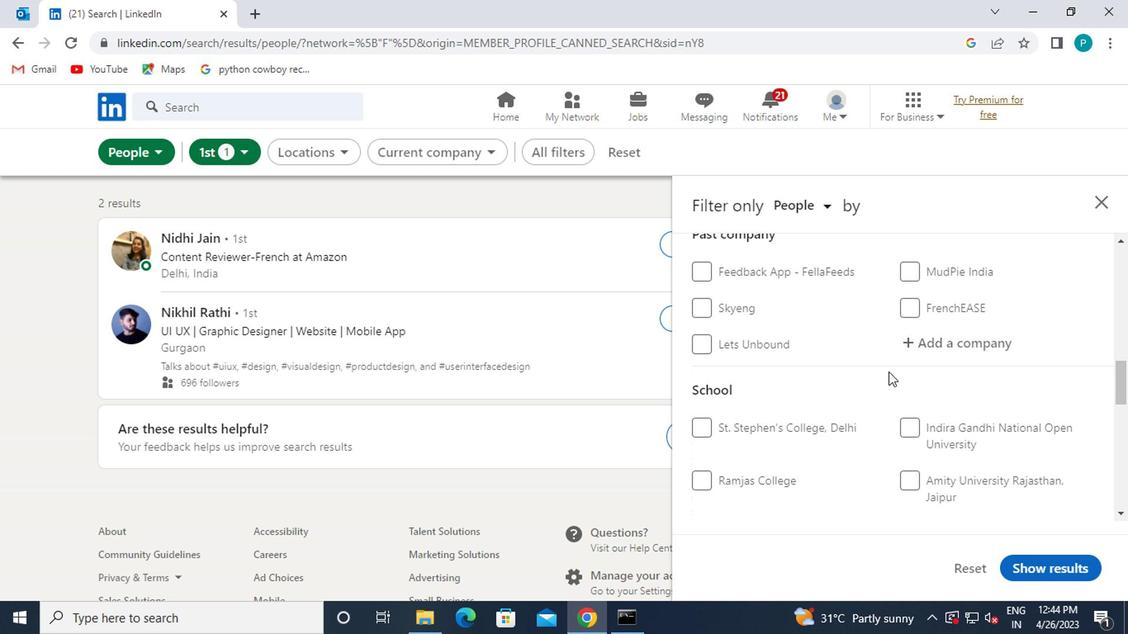 
Action: Mouse scrolled (900, 385) with delta (0, -1)
Screenshot: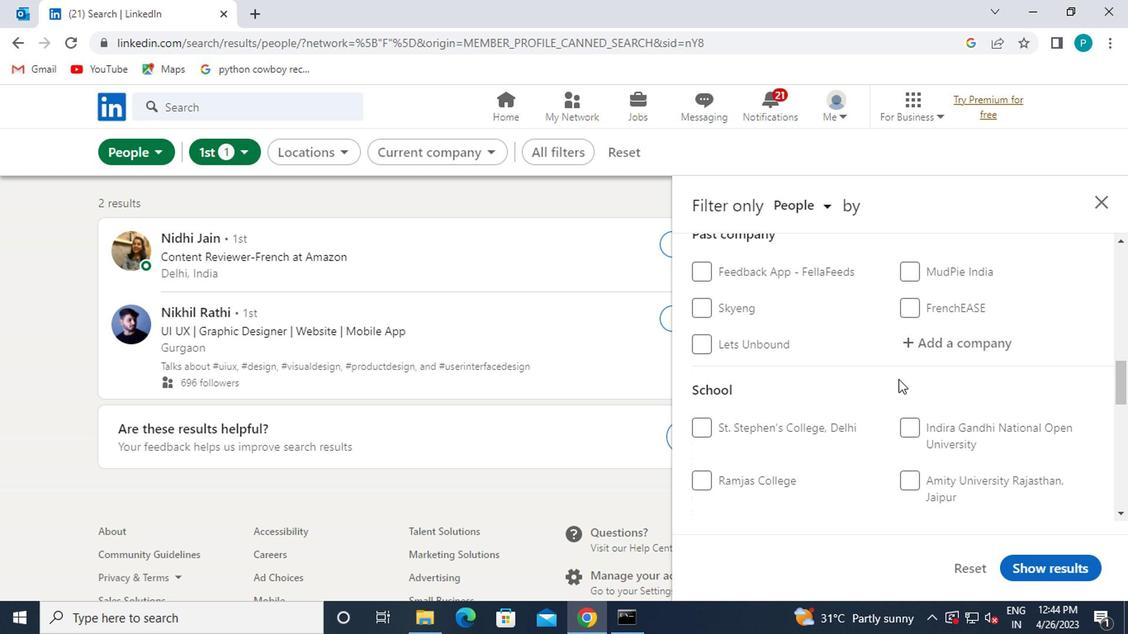 
Action: Mouse scrolled (900, 385) with delta (0, -1)
Screenshot: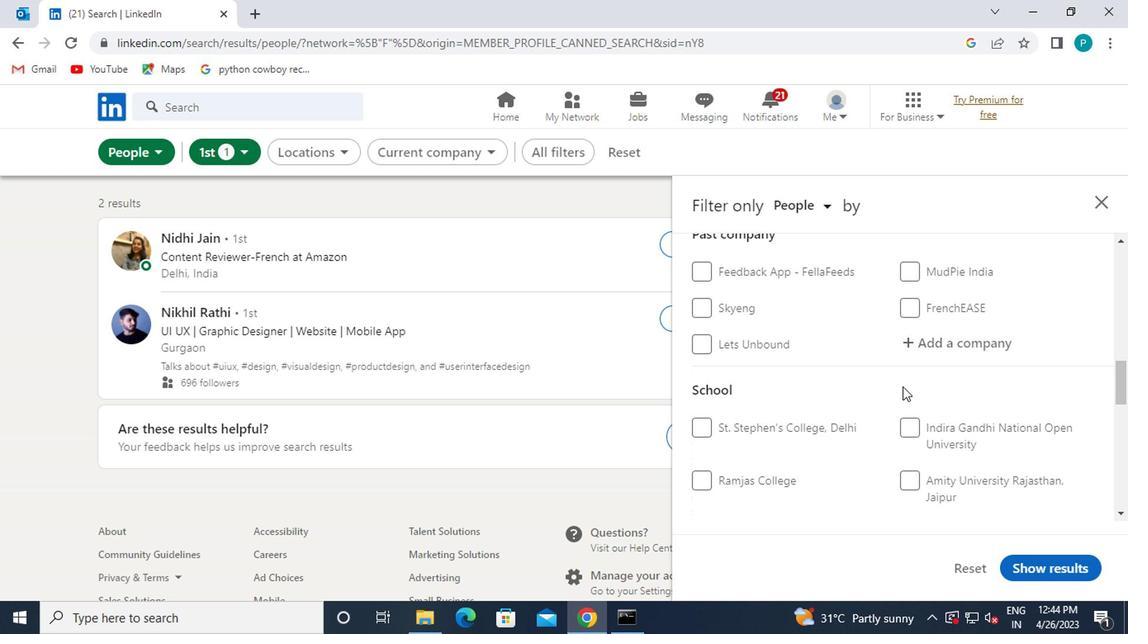 
Action: Mouse moved to (907, 368)
Screenshot: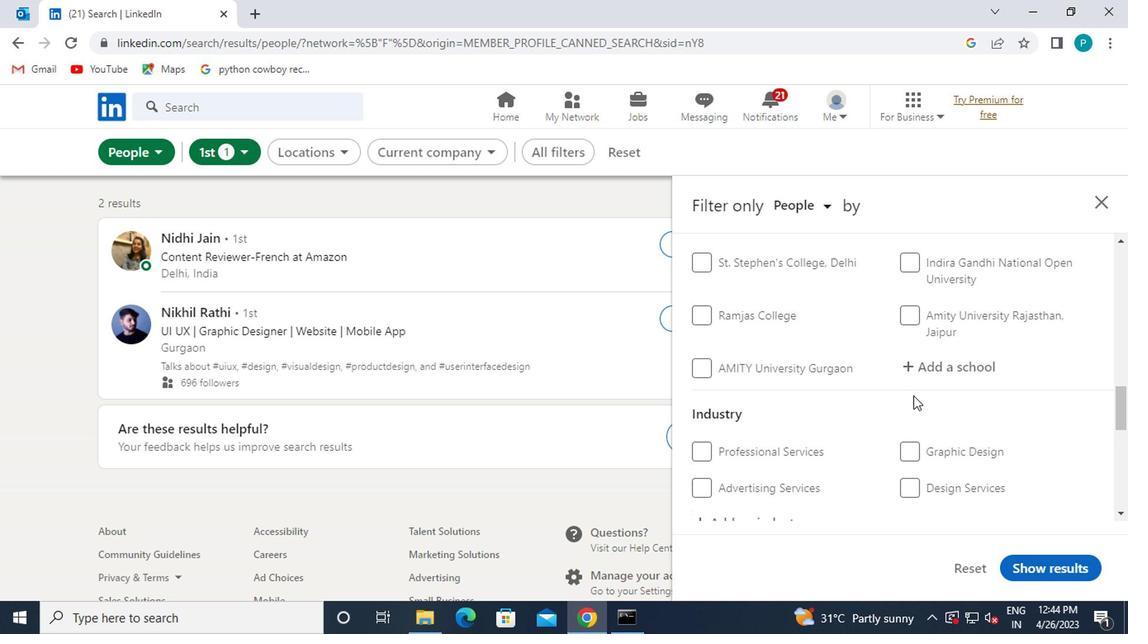 
Action: Mouse pressed left at (907, 368)
Screenshot: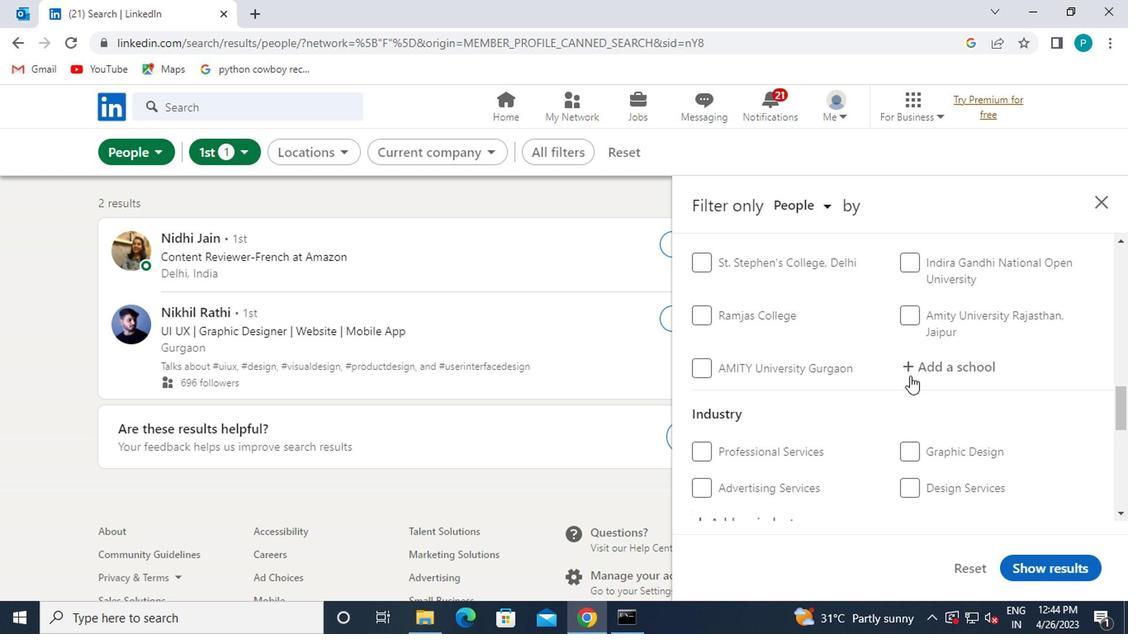 
Action: Key pressed SYMBIO
Screenshot: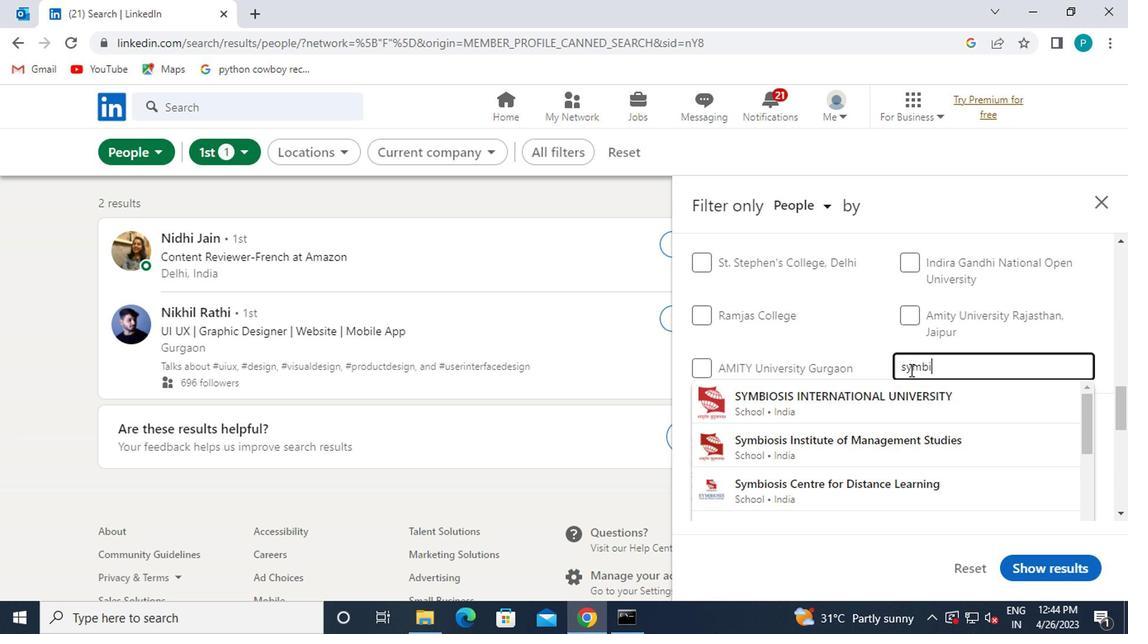 
Action: Mouse moved to (880, 416)
Screenshot: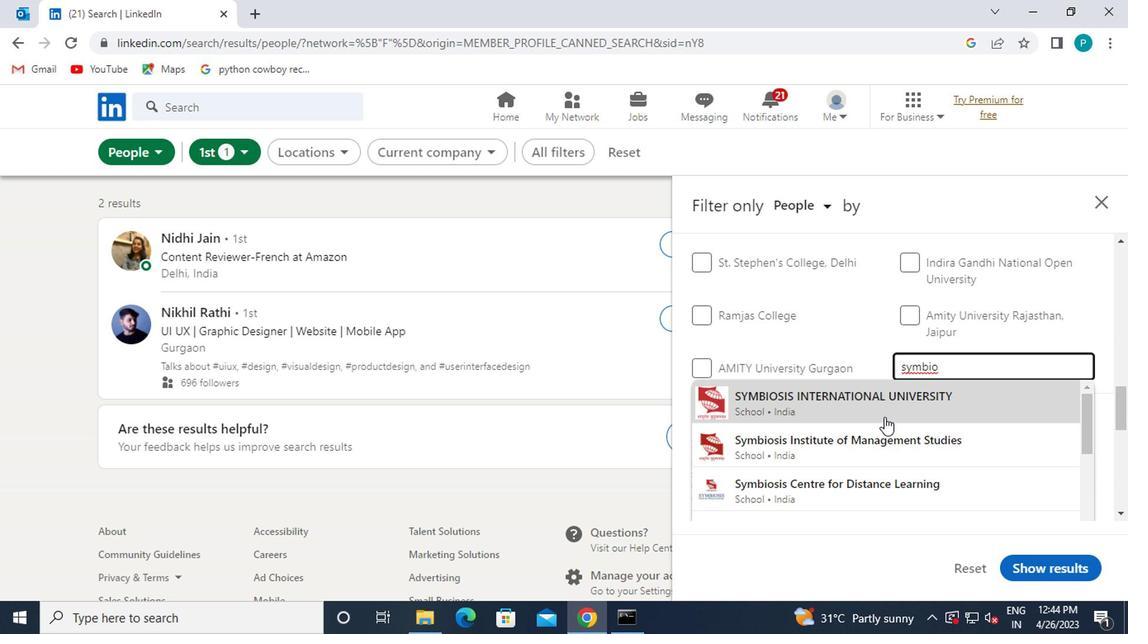 
Action: Mouse scrolled (880, 415) with delta (0, 0)
Screenshot: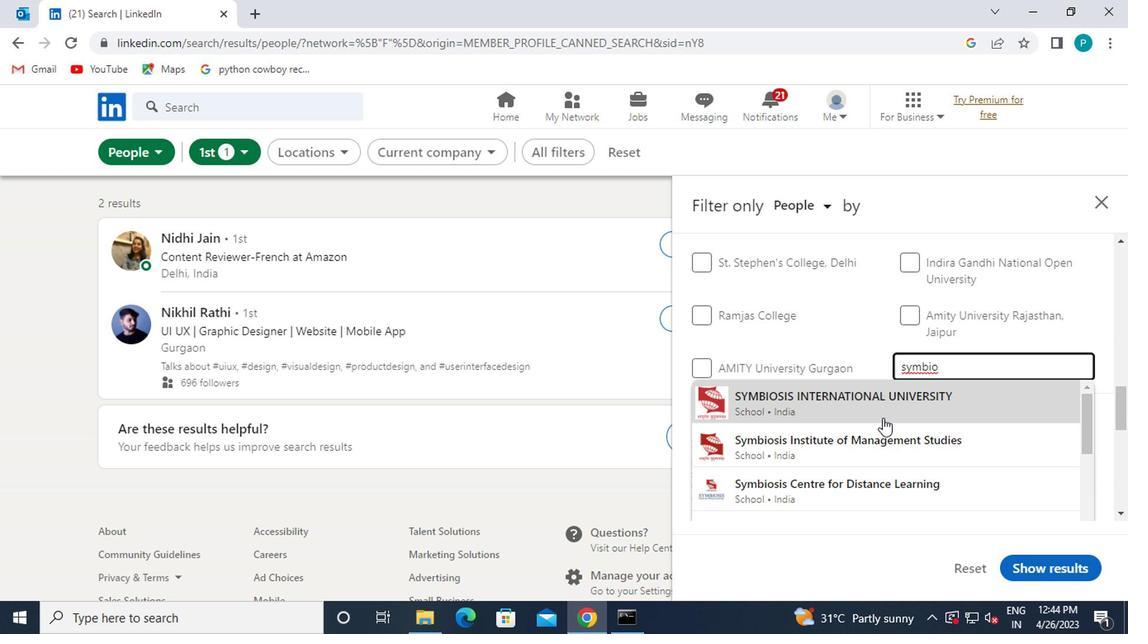 
Action: Mouse scrolled (880, 415) with delta (0, 0)
Screenshot: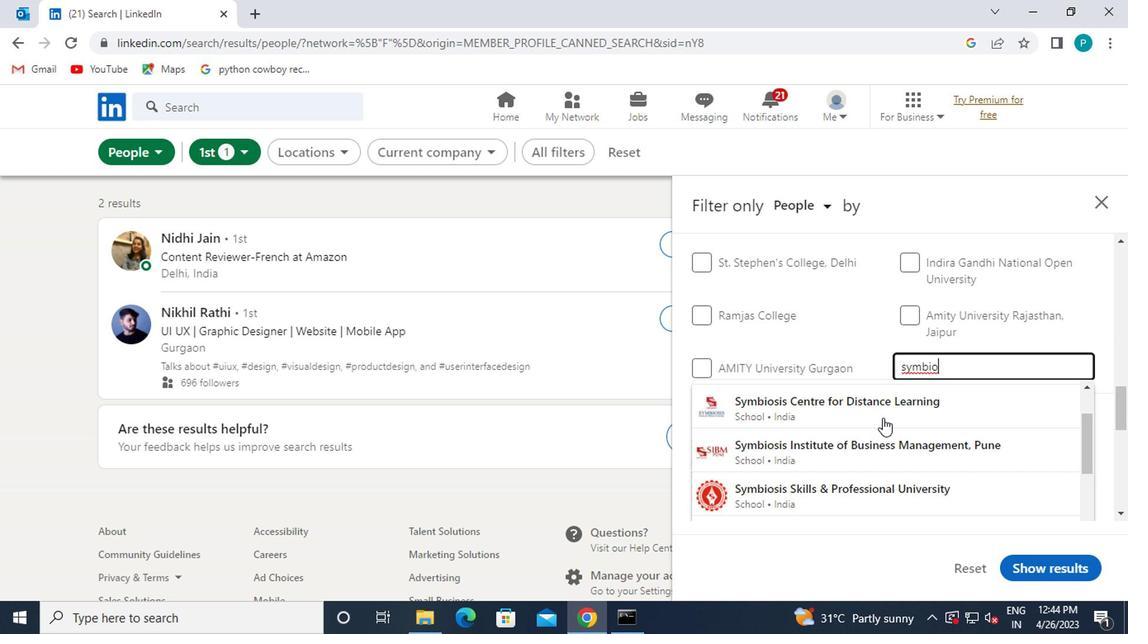 
Action: Mouse scrolled (880, 415) with delta (0, 0)
Screenshot: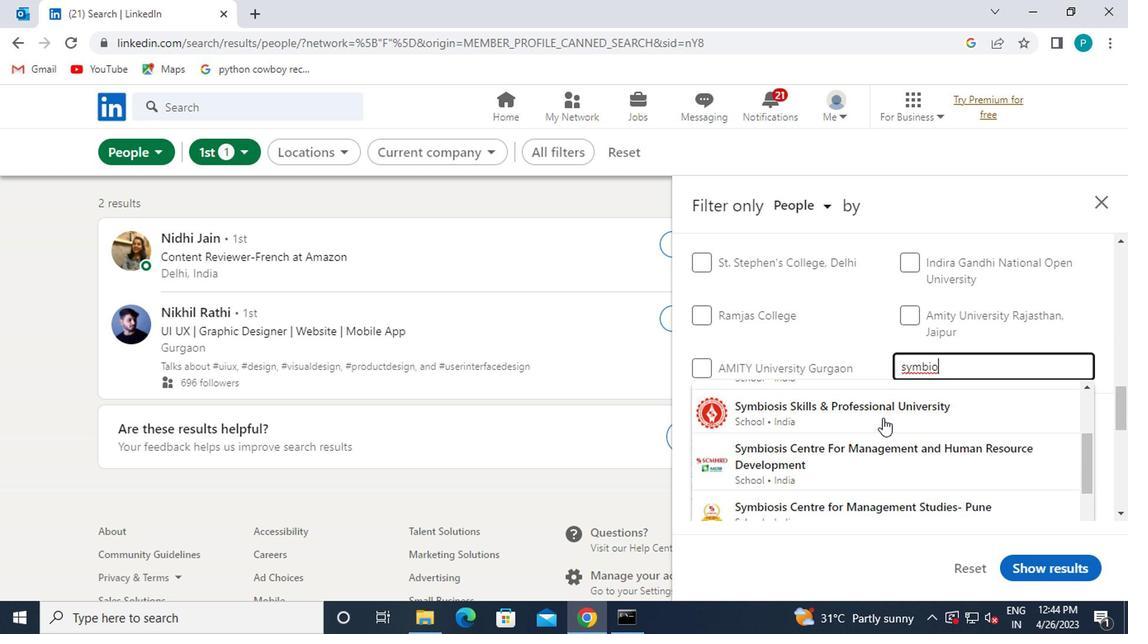 
Action: Mouse moved to (914, 366)
Screenshot: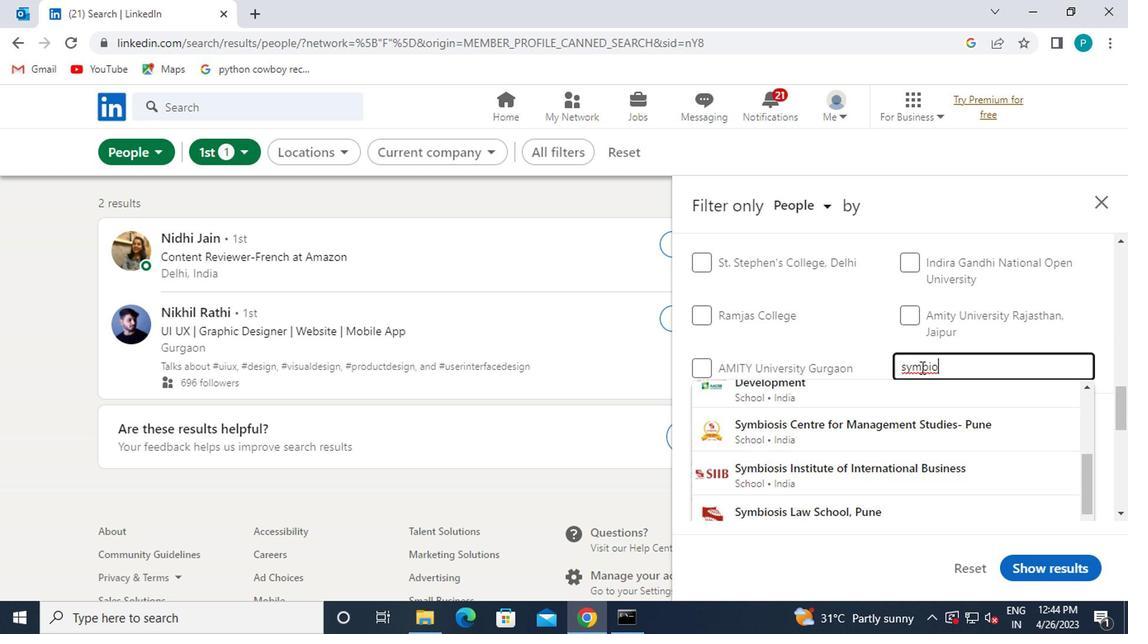 
Action: Key pressed I<Key.backspace>SIS<Key.space>INS
Screenshot: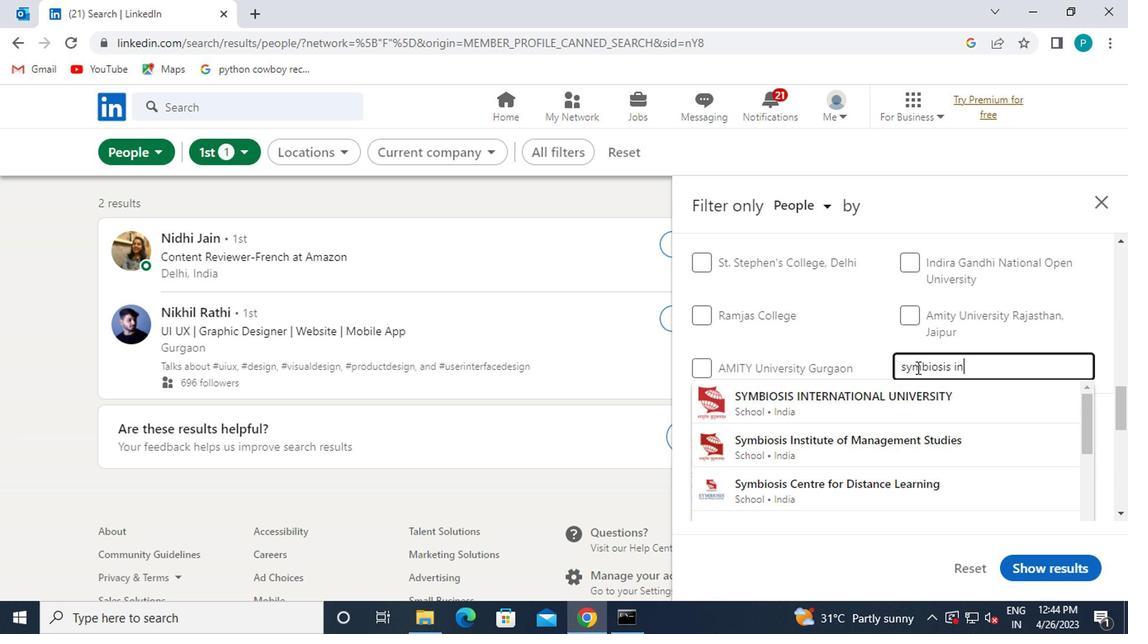 
Action: Mouse moved to (914, 366)
Screenshot: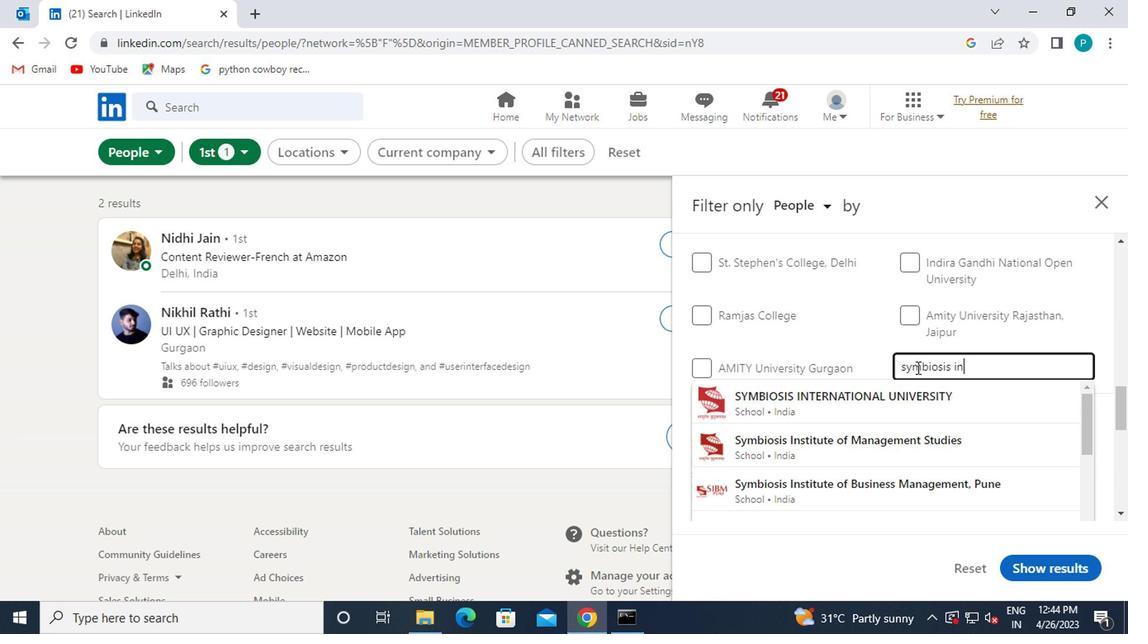 
Action: Key pressed TITUTE<Key.space>OF<Key.space>COM
Screenshot: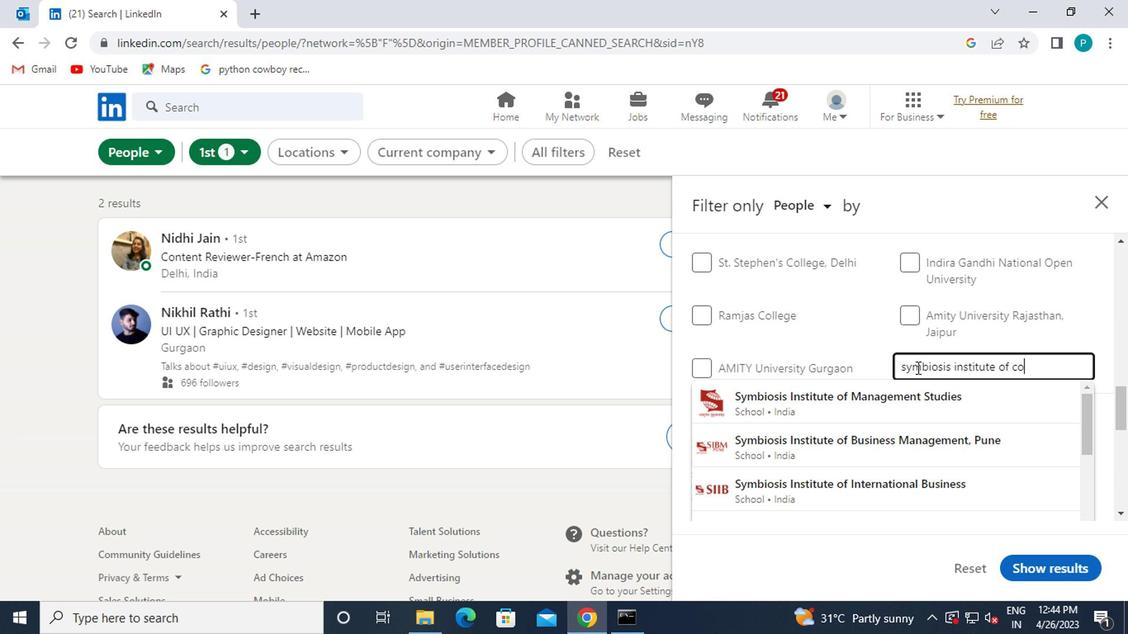 
Action: Mouse moved to (907, 406)
Screenshot: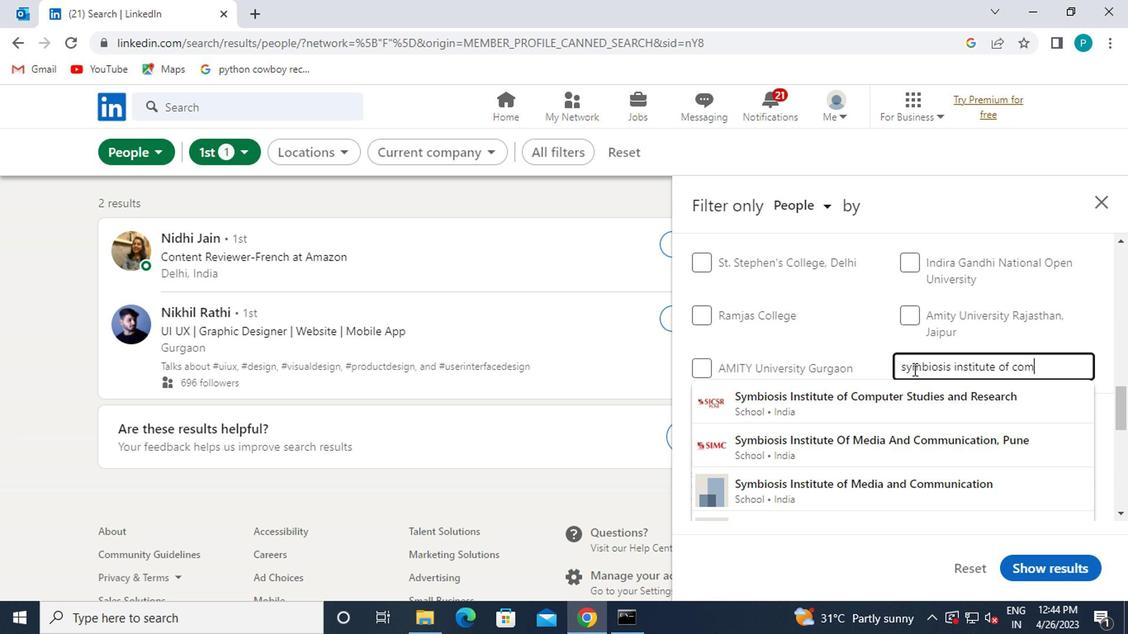 
Action: Mouse pressed left at (907, 406)
Screenshot: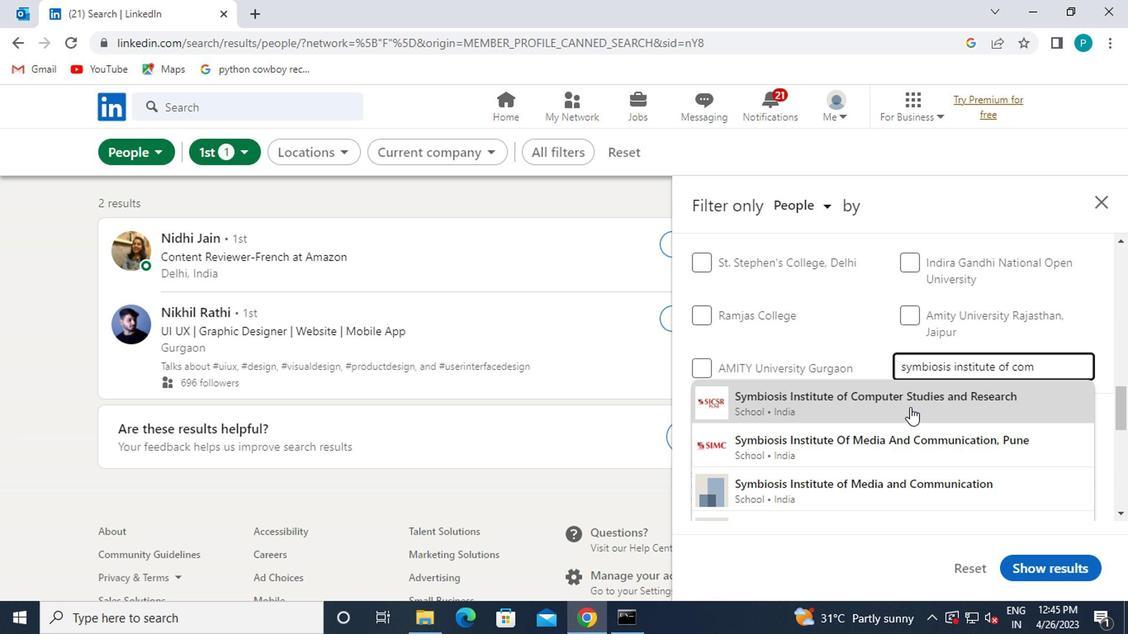 
Action: Mouse scrolled (907, 405) with delta (0, 0)
Screenshot: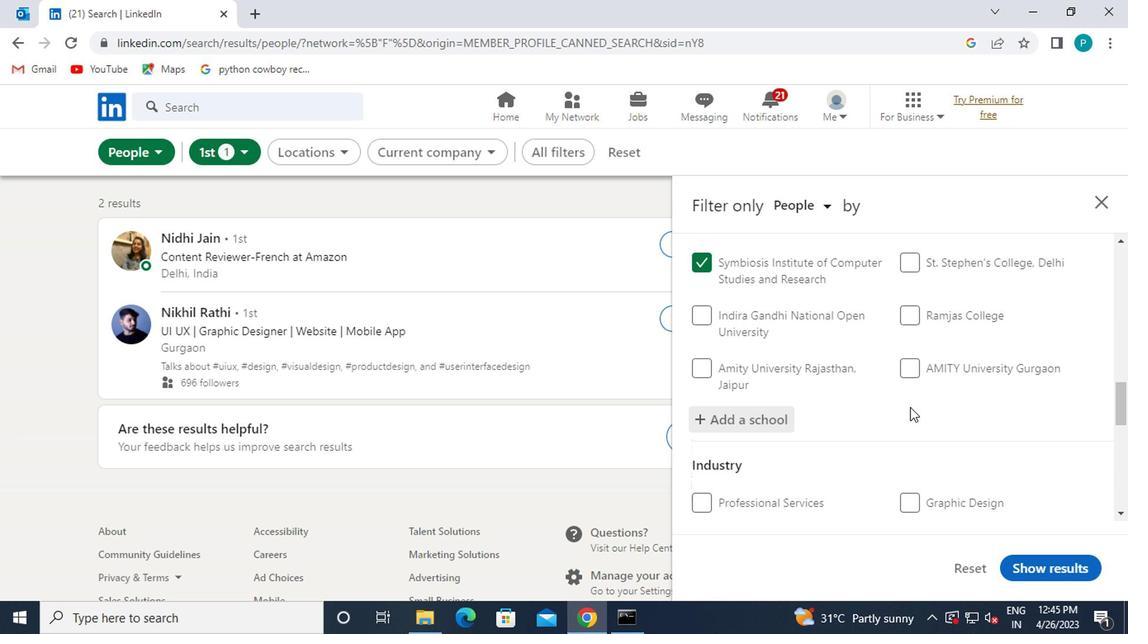 
Action: Mouse scrolled (907, 405) with delta (0, 0)
Screenshot: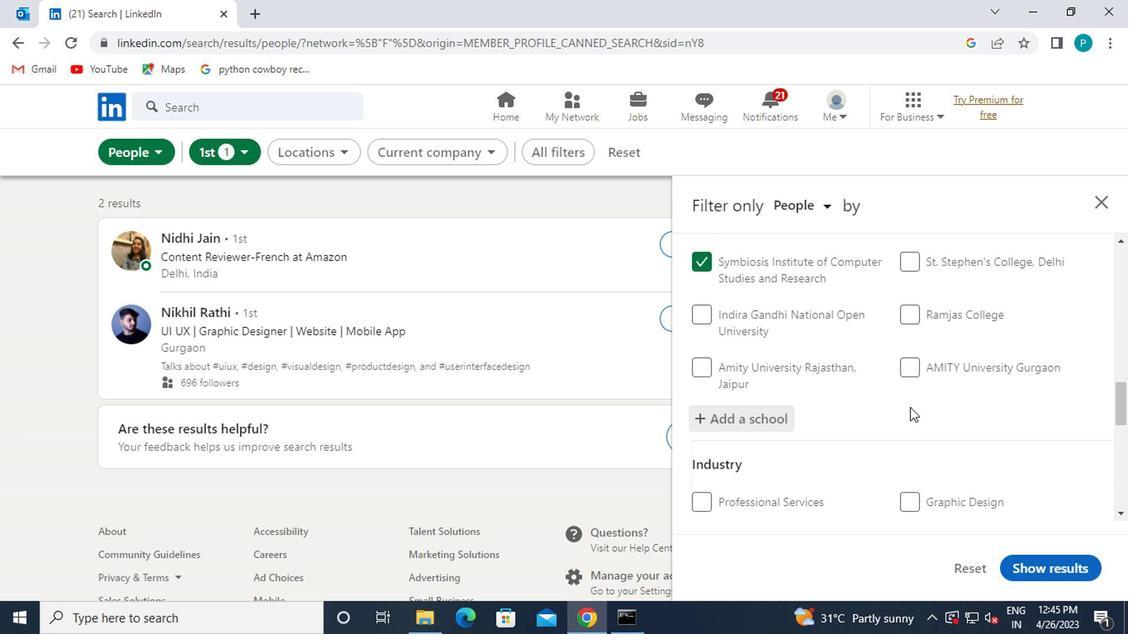 
Action: Mouse moved to (742, 403)
Screenshot: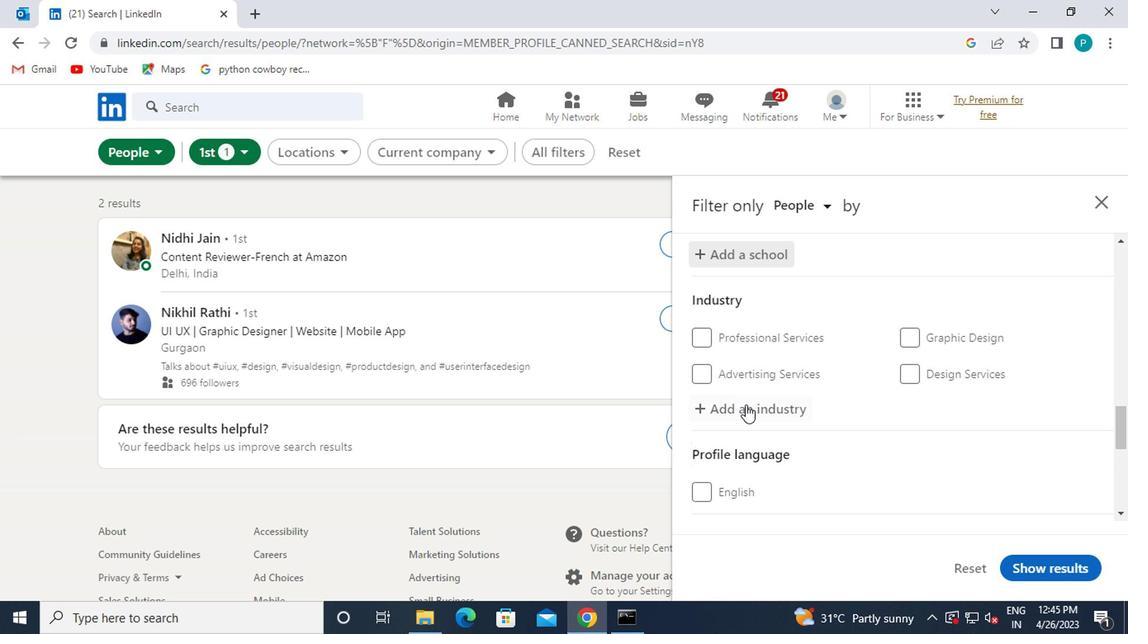 
Action: Mouse pressed left at (742, 403)
Screenshot: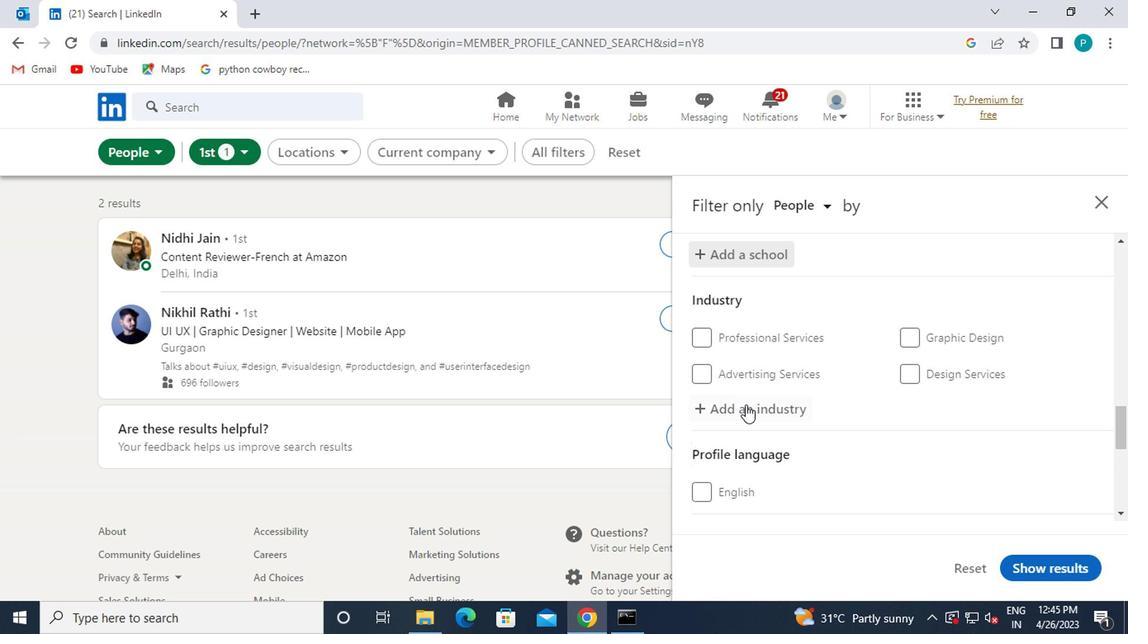 
Action: Mouse moved to (741, 403)
Screenshot: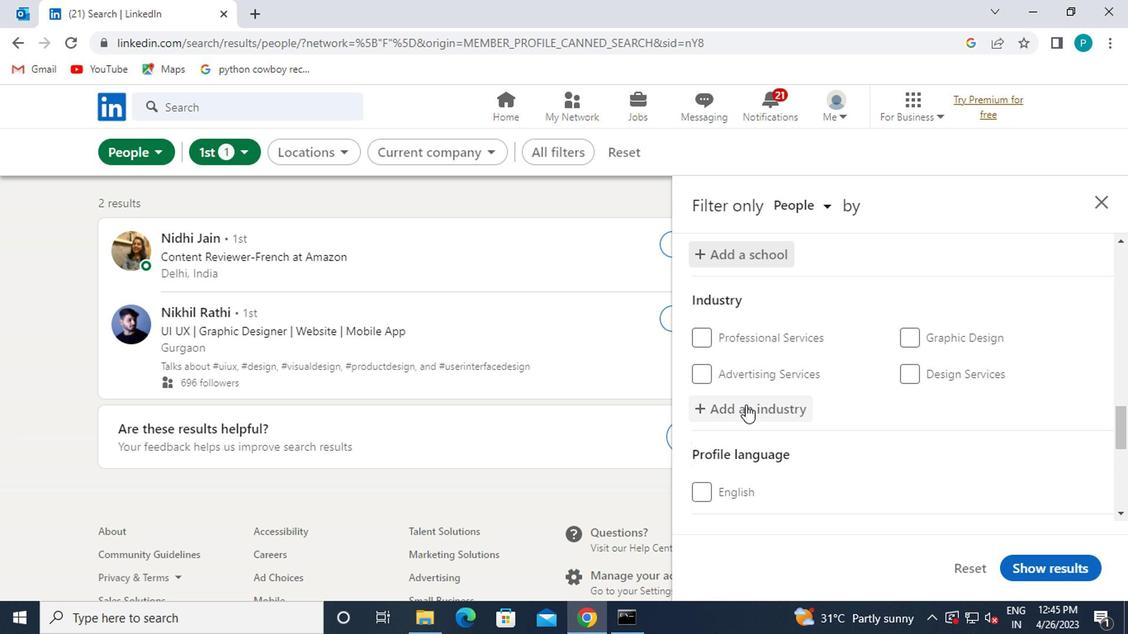 
Action: Key pressed RACE
Screenshot: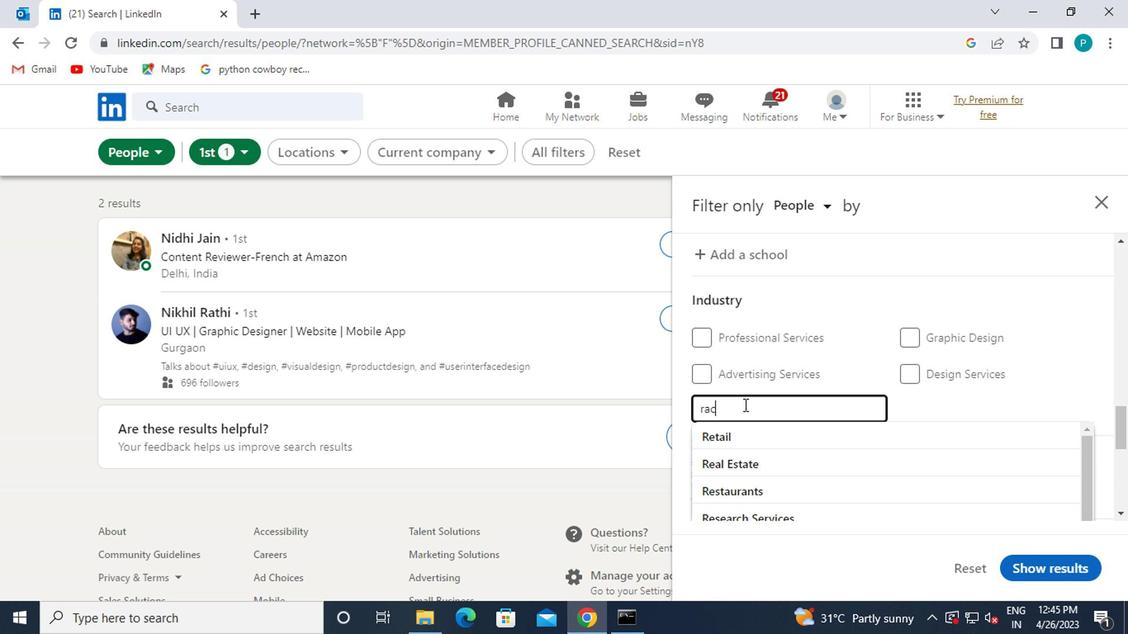 
Action: Mouse moved to (750, 427)
Screenshot: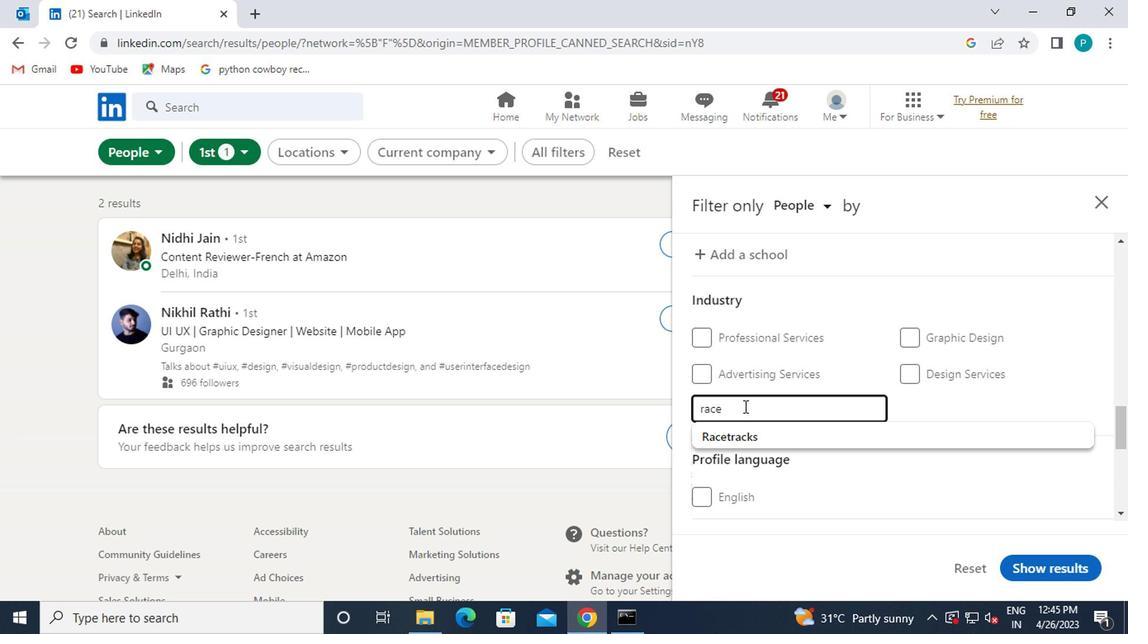 
Action: Mouse pressed left at (750, 427)
Screenshot: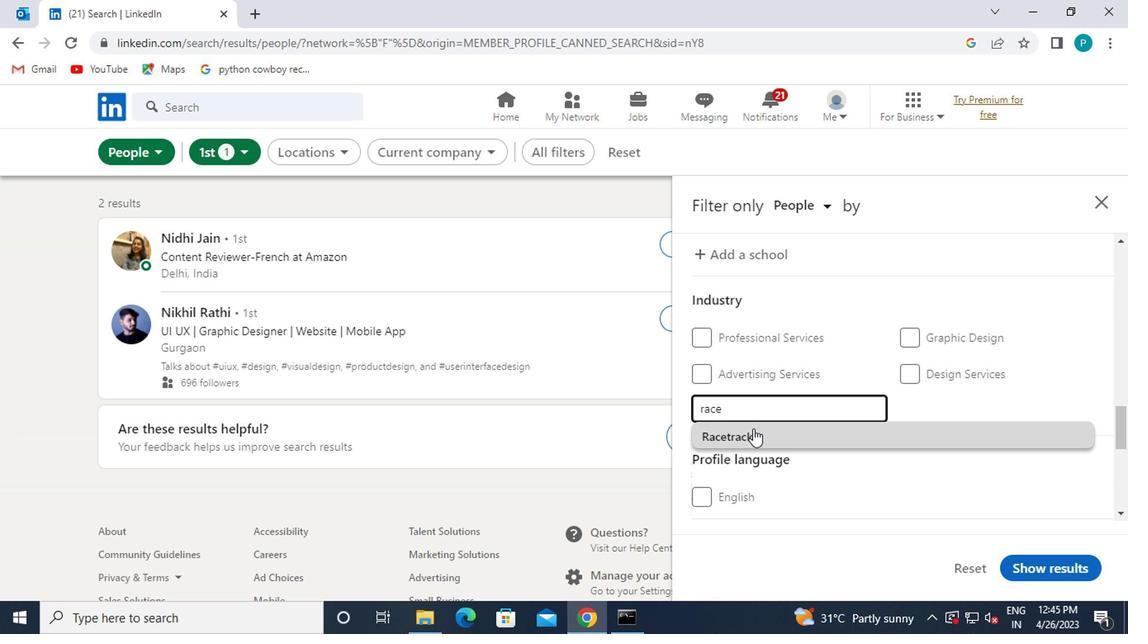 
Action: Mouse scrolled (750, 426) with delta (0, -1)
Screenshot: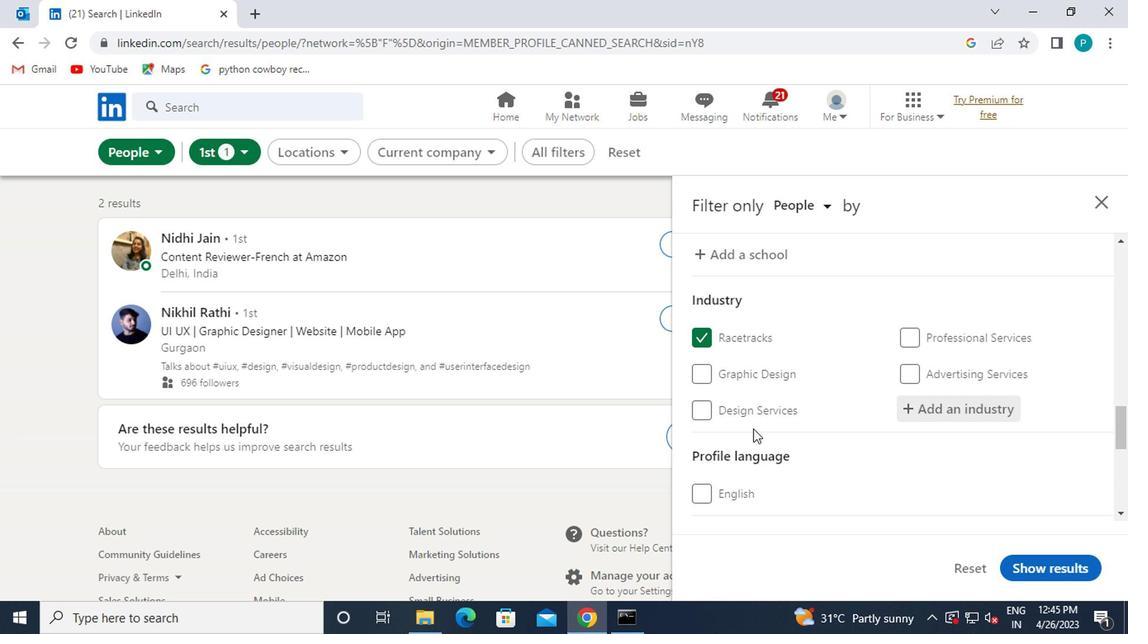 
Action: Mouse scrolled (750, 426) with delta (0, -1)
Screenshot: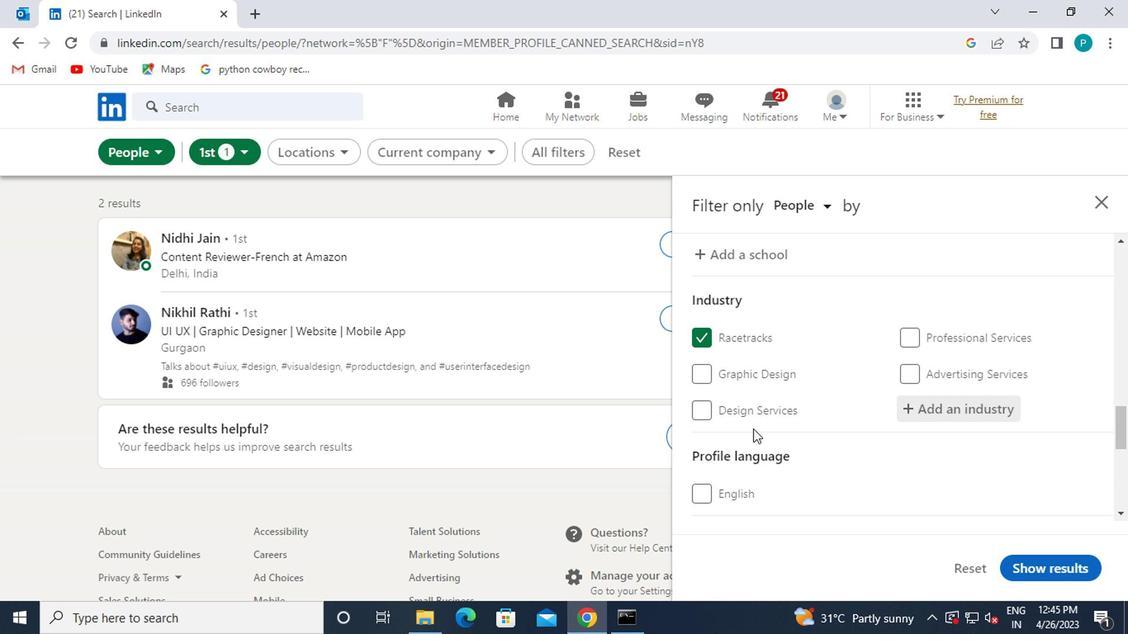 
Action: Mouse scrolled (750, 426) with delta (0, -1)
Screenshot: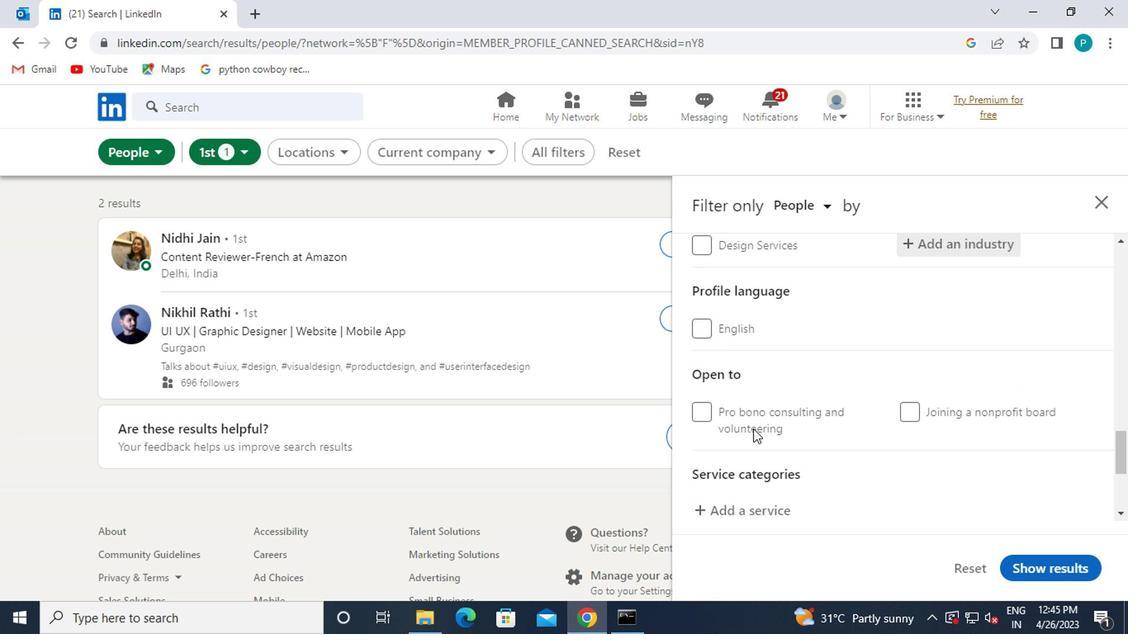 
Action: Mouse pressed left at (750, 427)
Screenshot: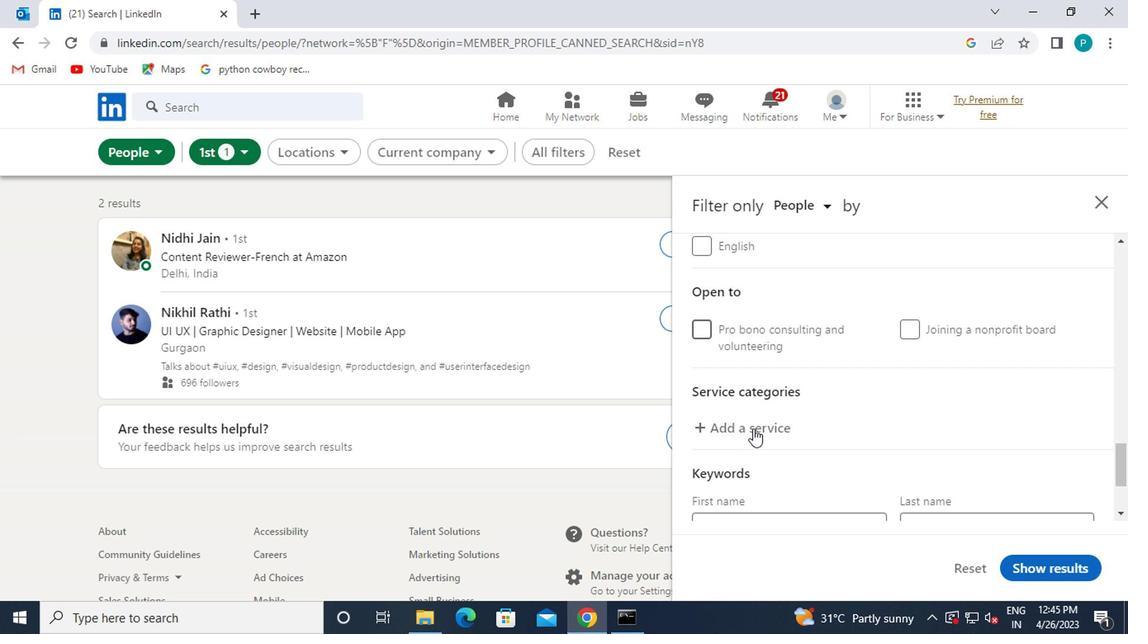 
Action: Mouse moved to (798, 403)
Screenshot: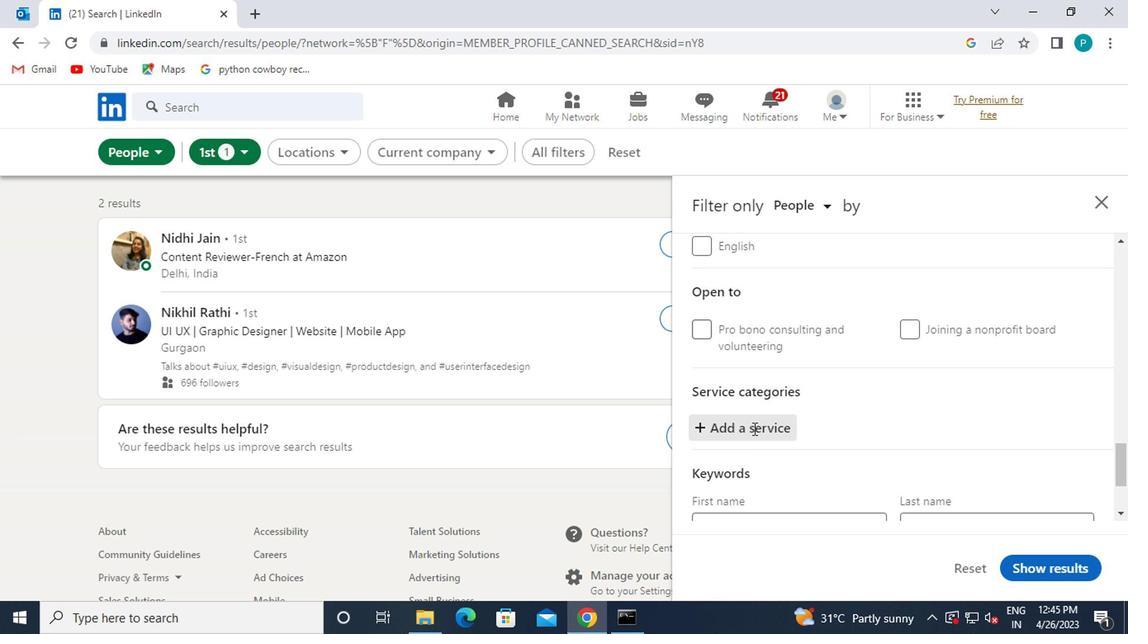 
Action: Key pressed BUDGE
Screenshot: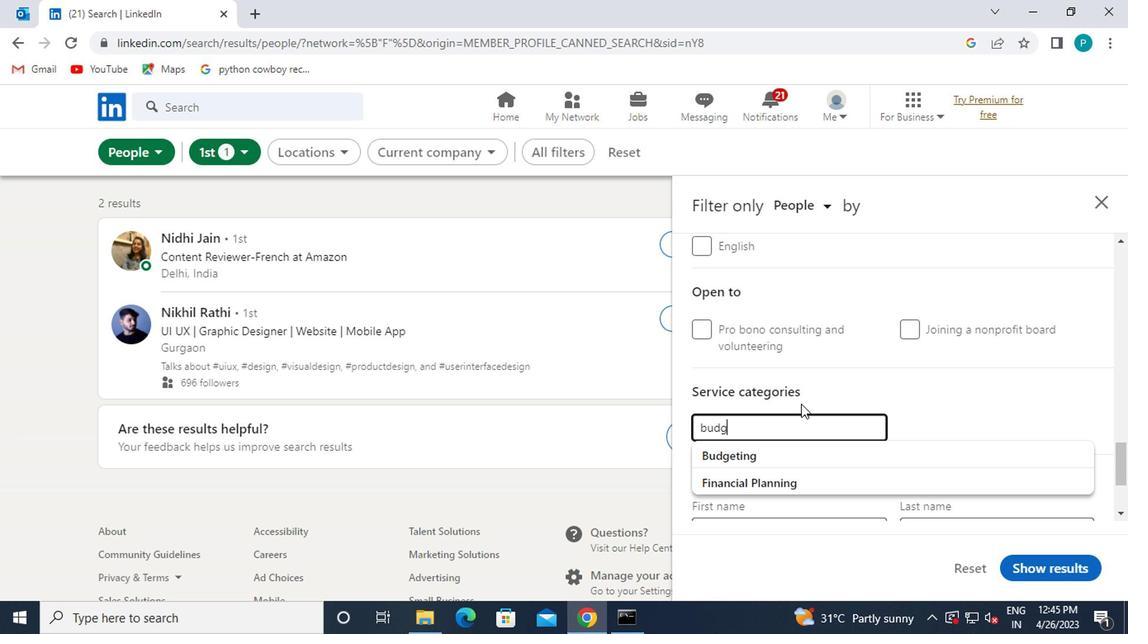 
Action: Mouse moved to (798, 447)
Screenshot: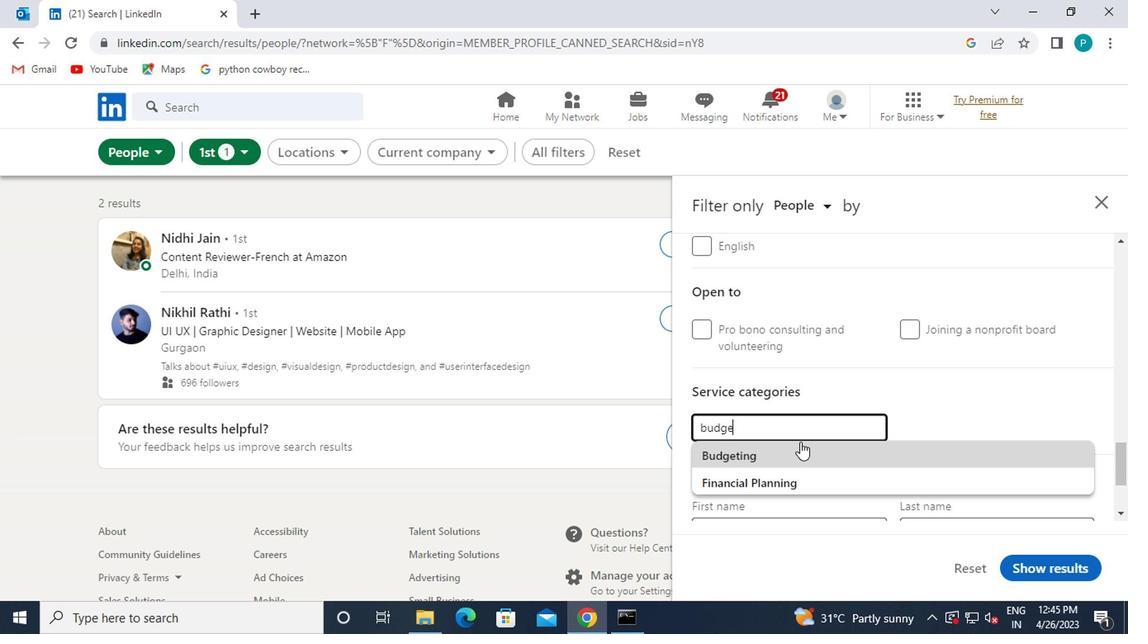 
Action: Mouse pressed left at (798, 447)
Screenshot: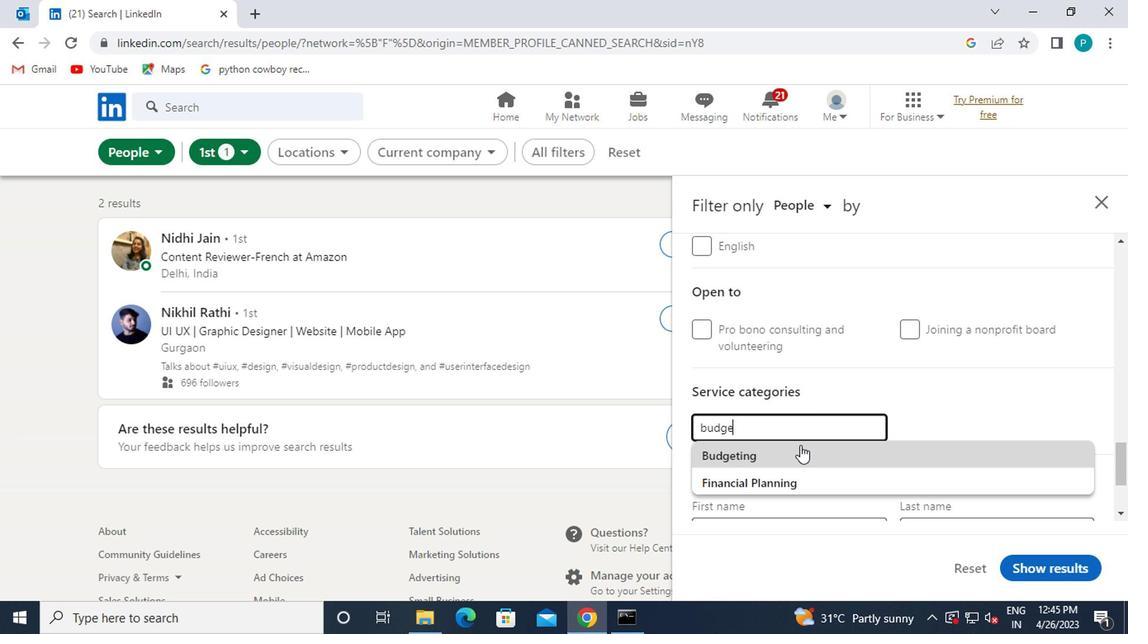 
Action: Mouse scrolled (798, 446) with delta (0, 0)
Screenshot: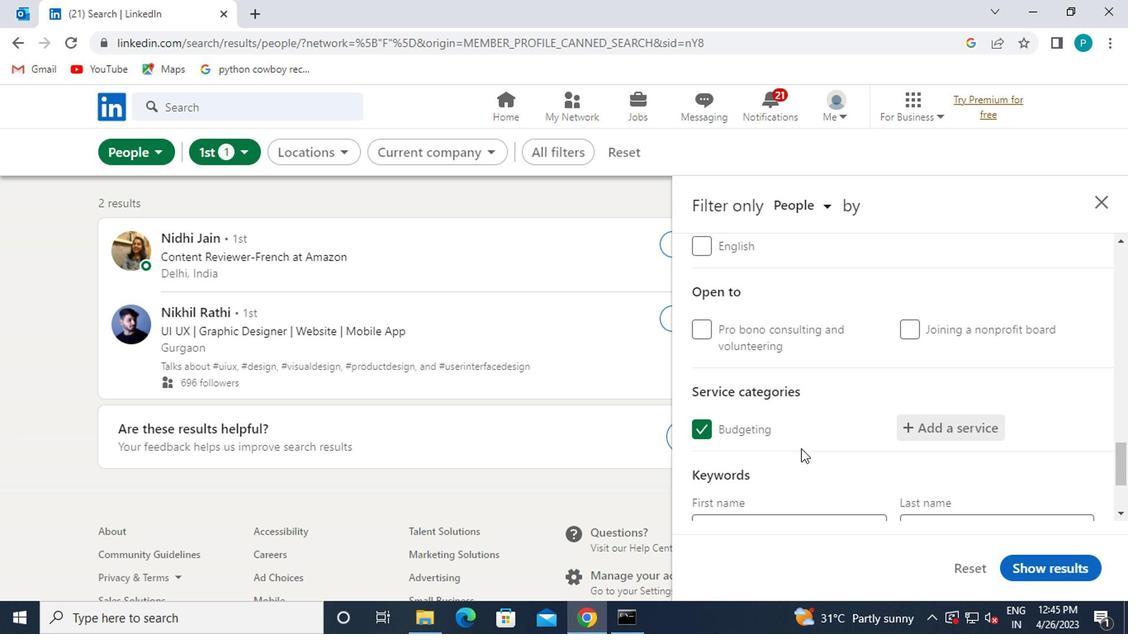
Action: Mouse scrolled (798, 446) with delta (0, 0)
Screenshot: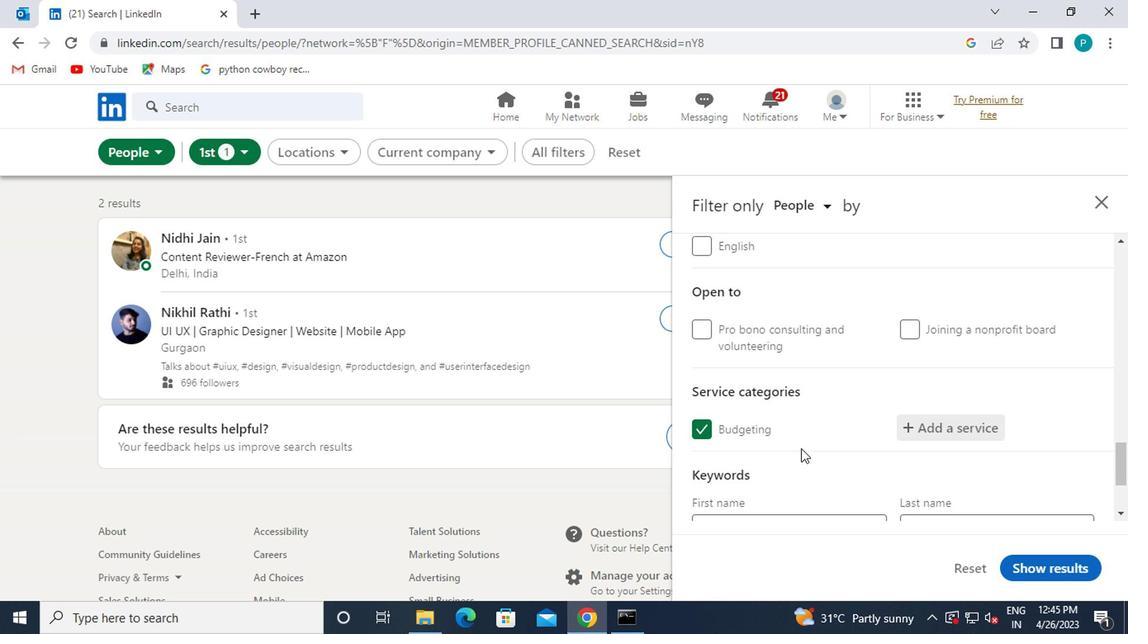 
Action: Mouse moved to (786, 438)
Screenshot: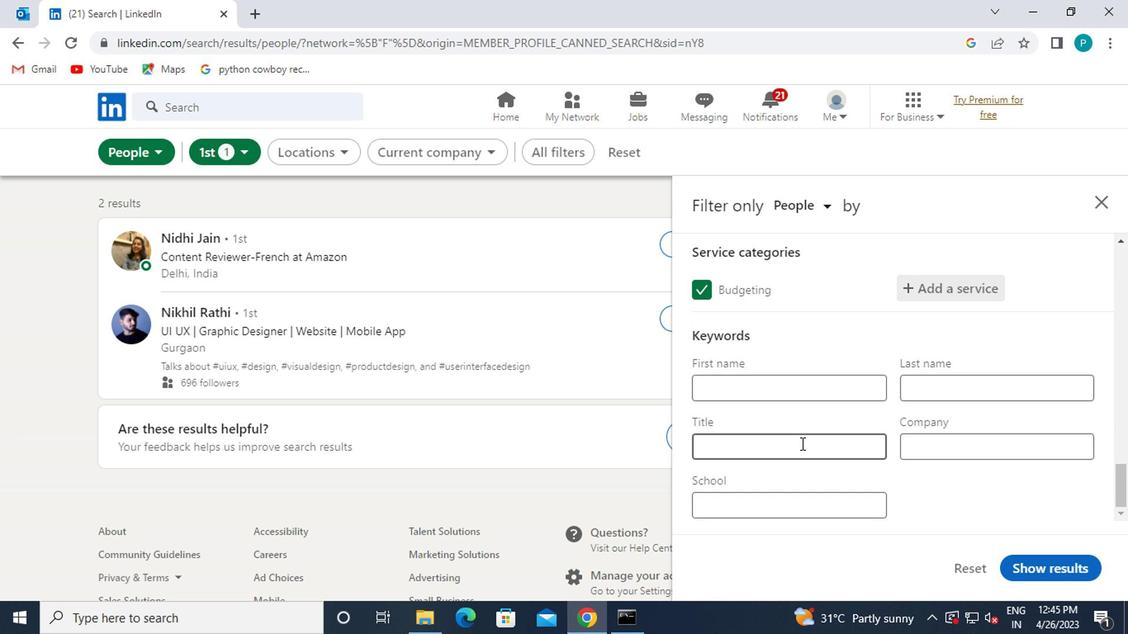 
Action: Mouse pressed left at (786, 438)
Screenshot: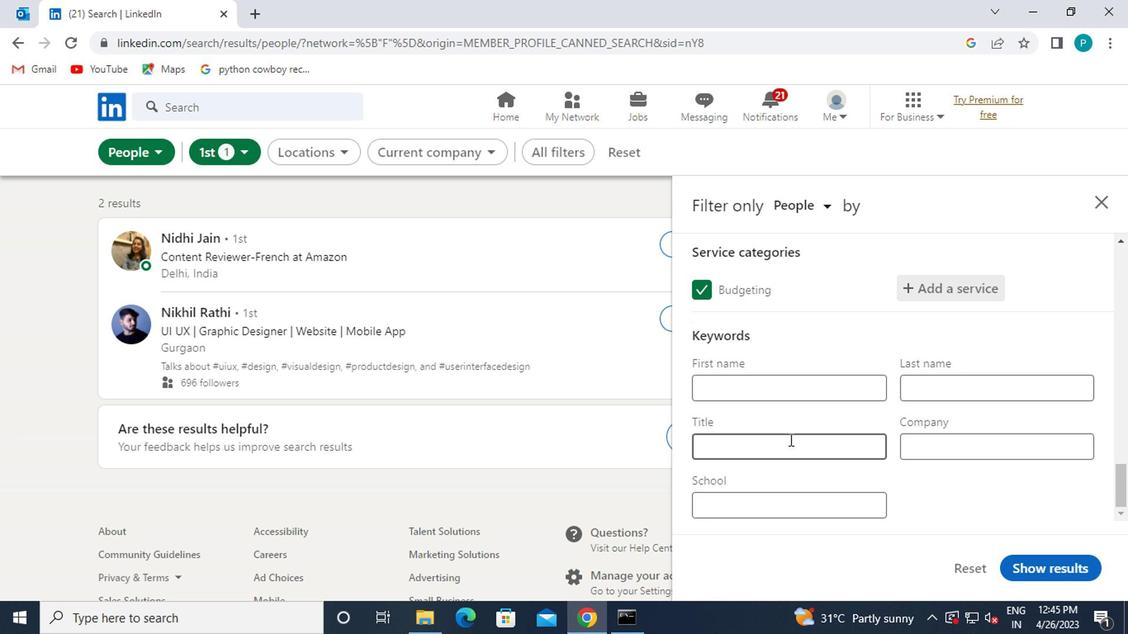 
Action: Key pressed <Key.caps_lock>E<Key.caps_lock>XECY<Key.backspace>UTIVE
Screenshot: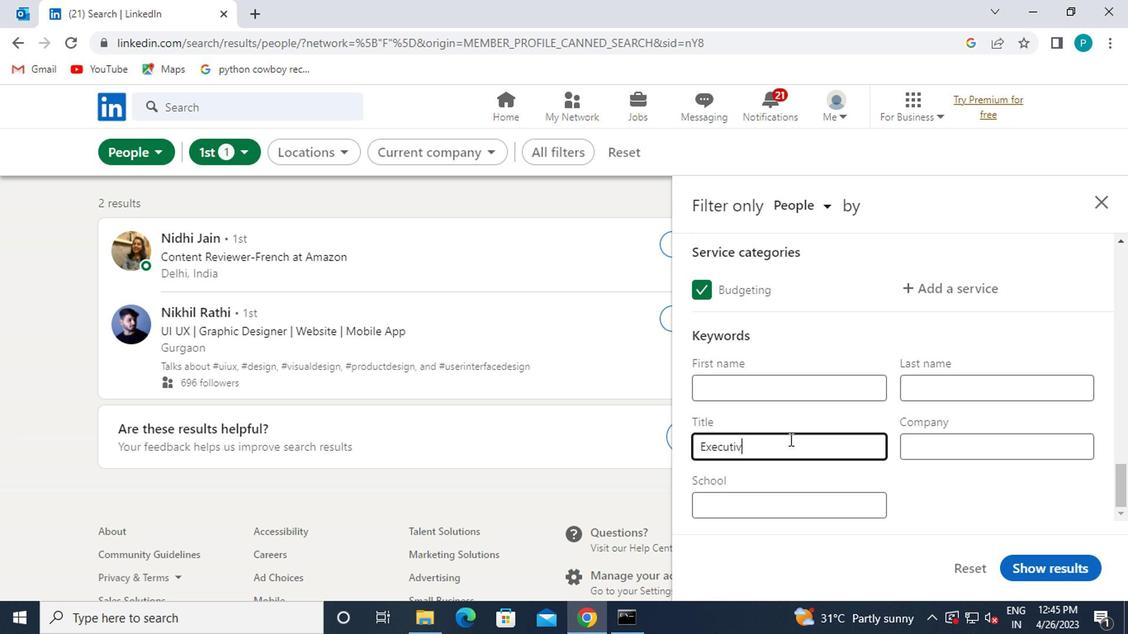 
Action: Mouse moved to (1017, 564)
Screenshot: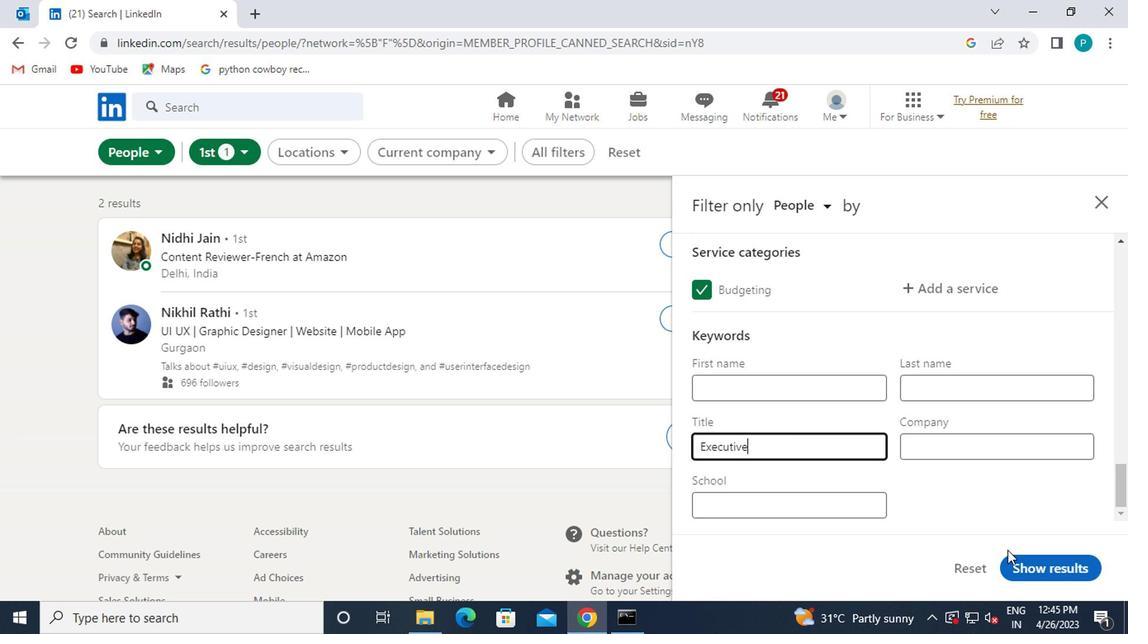 
Action: Mouse pressed left at (1017, 564)
Screenshot: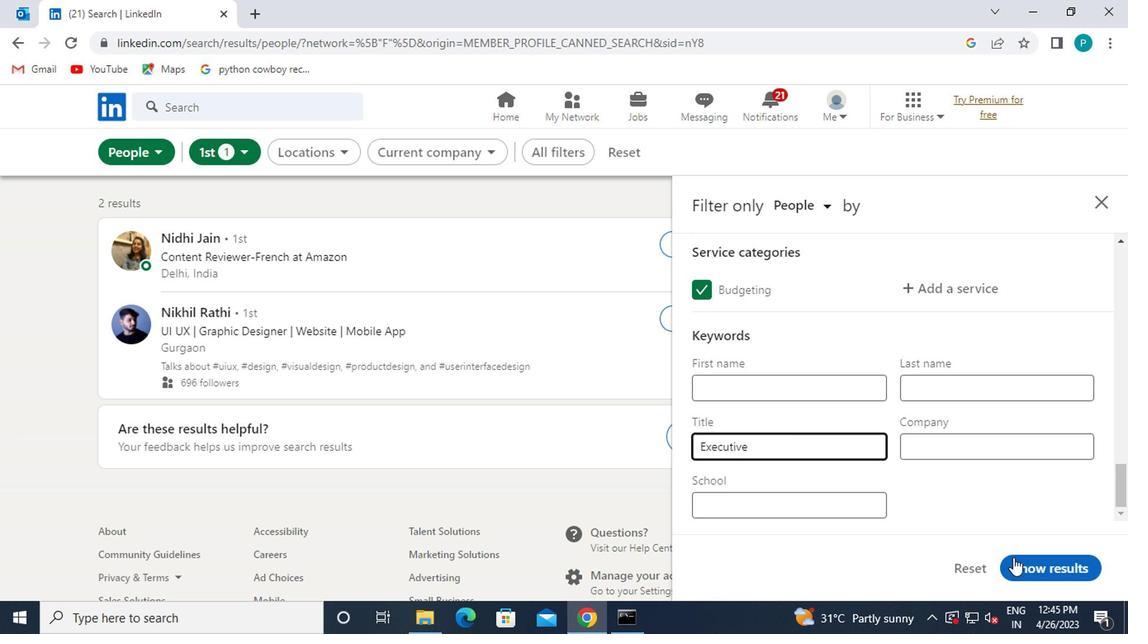 
Action: Mouse moved to (1017, 555)
Screenshot: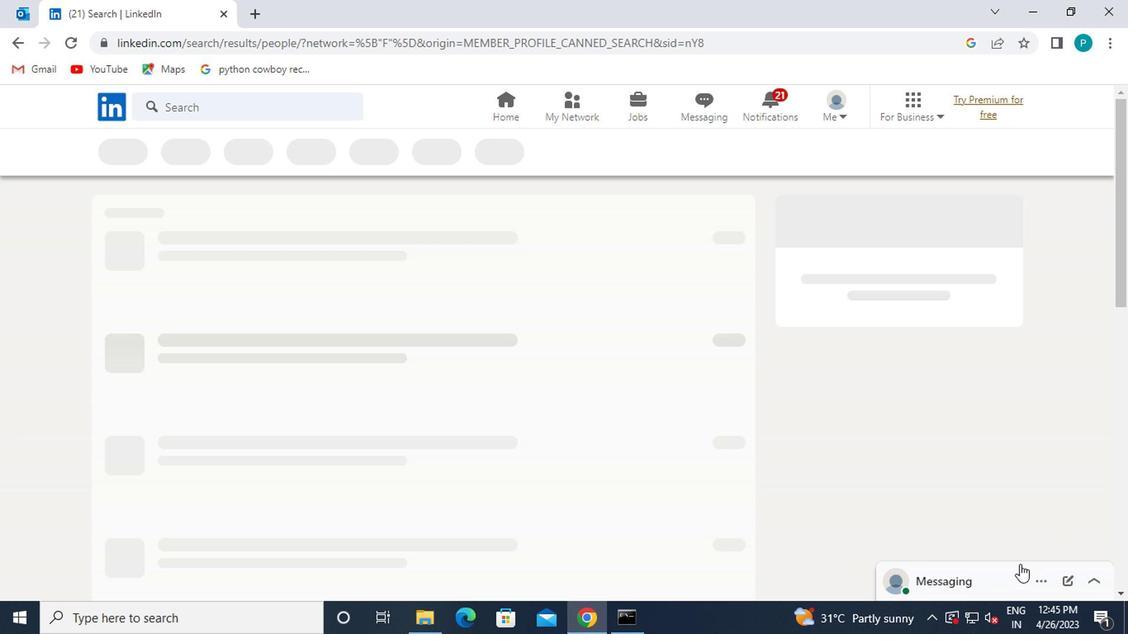 
